 Task: Open Card Home Security Review in Board Customer Journey Mapping to Workspace Leadership Coaching and add a team member Softage.4@softage.net, a label Green, a checklist Distilling, an attachment from Trello, a color Green and finally, add a card description 'Plan and execute company team-building retreat' and a comment 'Let us approach this task with a sense of ownership and responsibility, recognizing that its success is our responsibility.'. Add a start date 'Jan 08, 1900' with a due date 'Jan 15, 1900'
Action: Mouse moved to (429, 196)
Screenshot: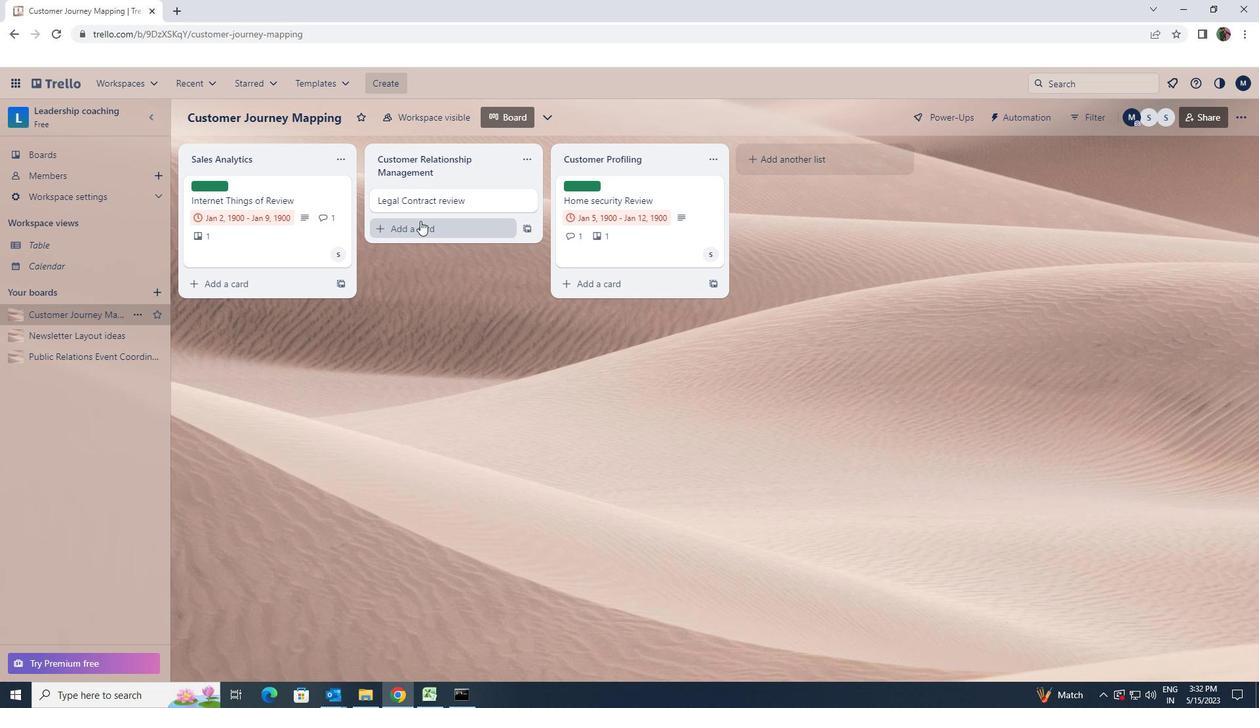 
Action: Mouse pressed left at (429, 196)
Screenshot: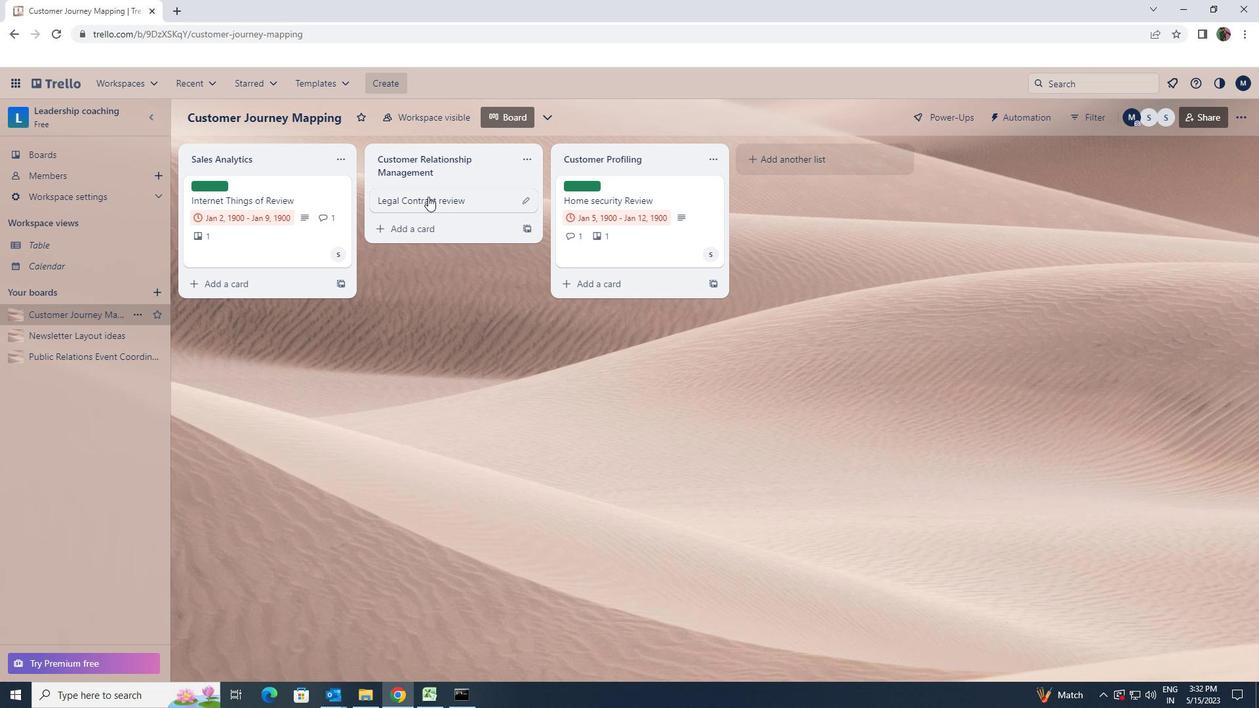 
Action: Mouse moved to (774, 229)
Screenshot: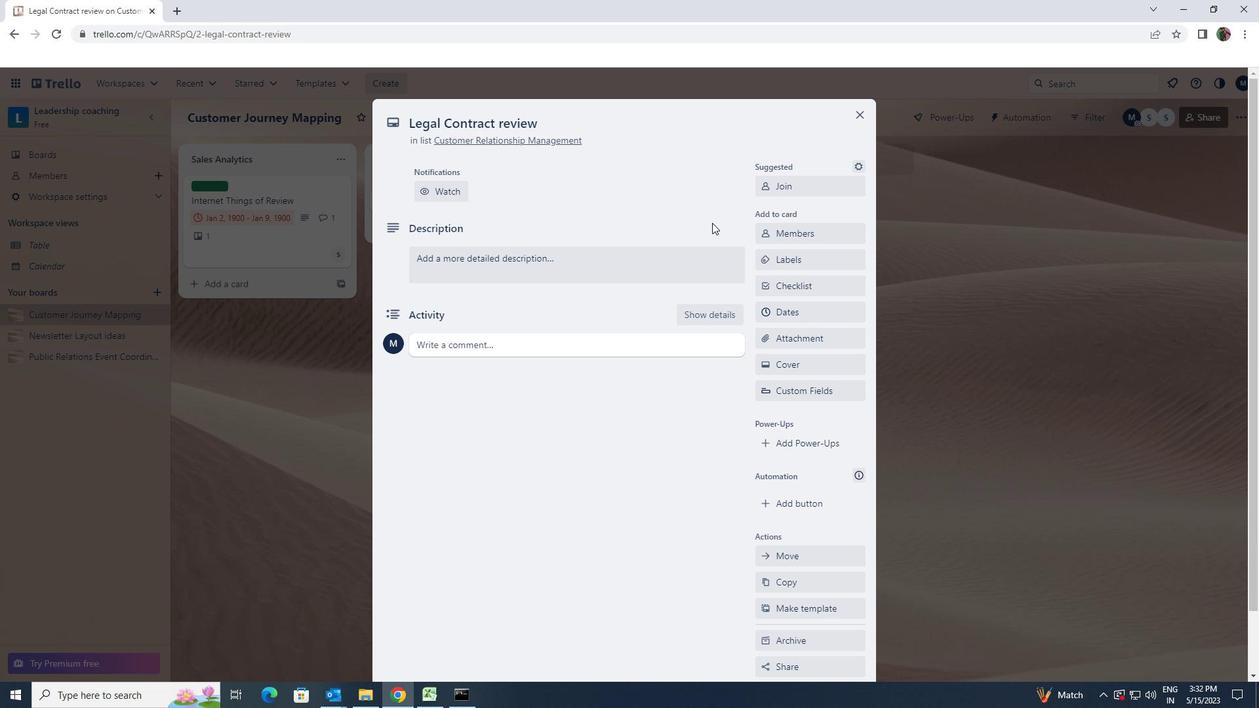 
Action: Mouse pressed left at (774, 229)
Screenshot: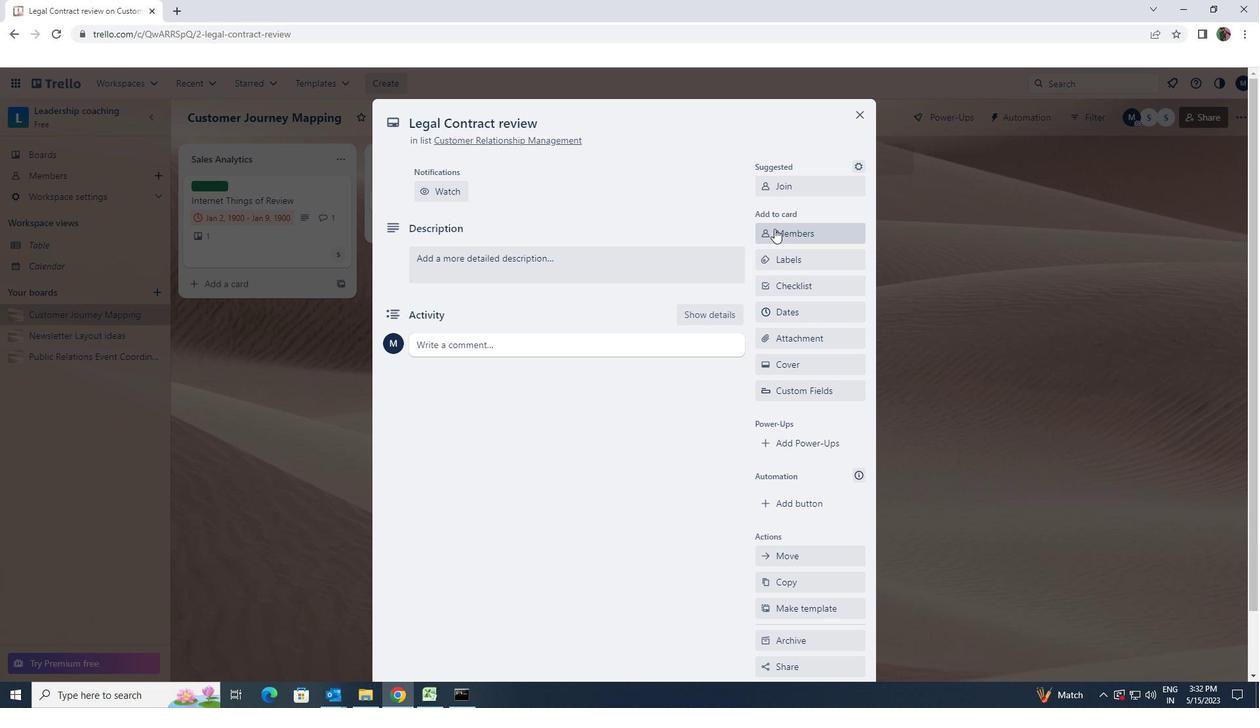 
Action: Key pressed softage.4<Key.shift>@SOFTAGE.NET
Screenshot: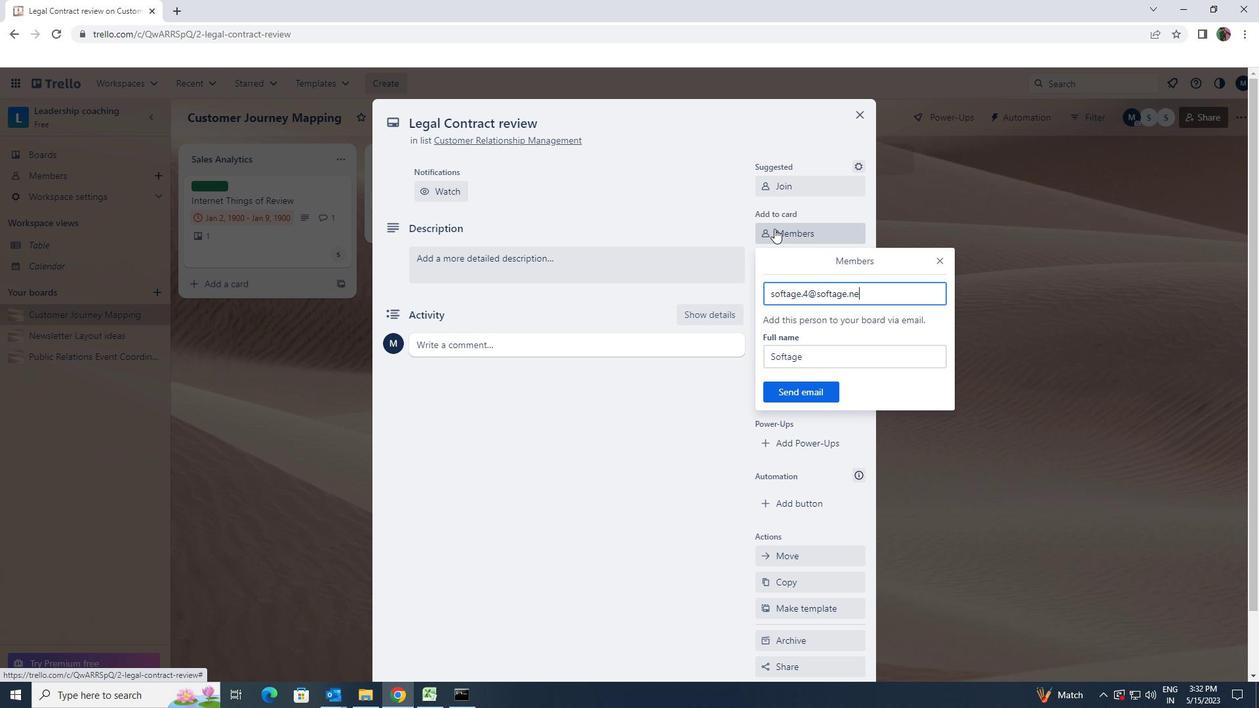 
Action: Mouse moved to (794, 391)
Screenshot: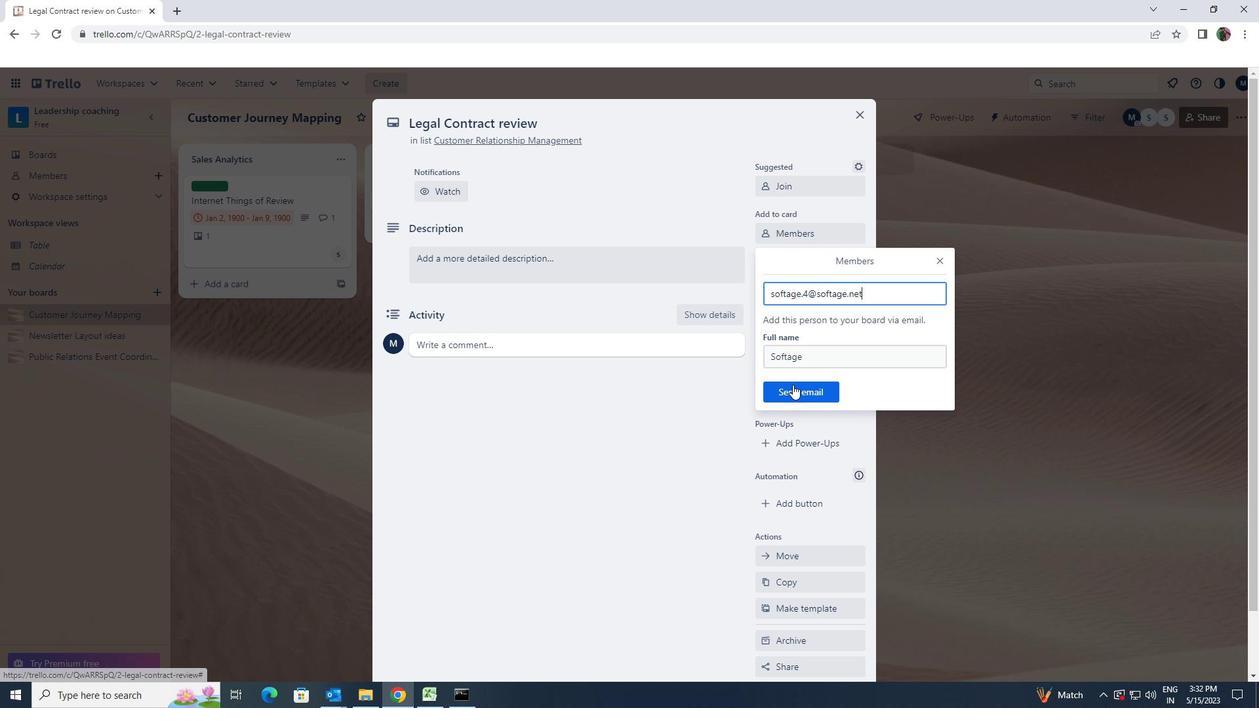
Action: Mouse pressed left at (794, 391)
Screenshot: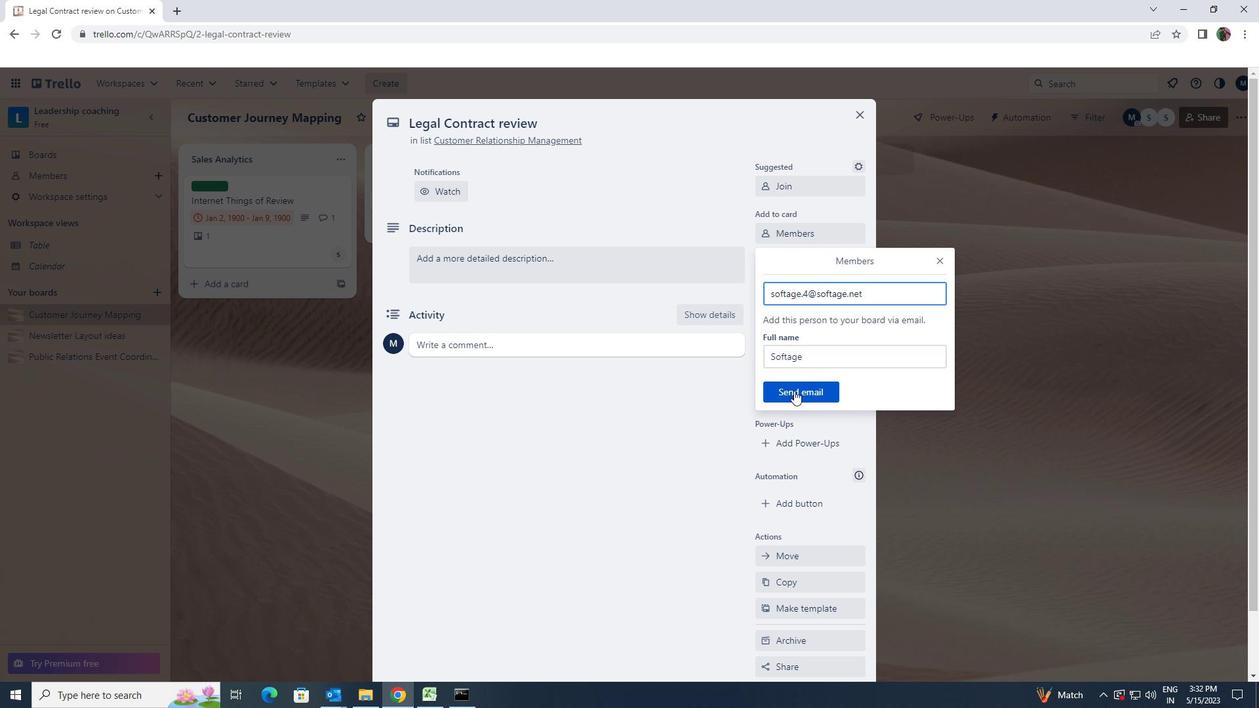 
Action: Mouse moved to (784, 262)
Screenshot: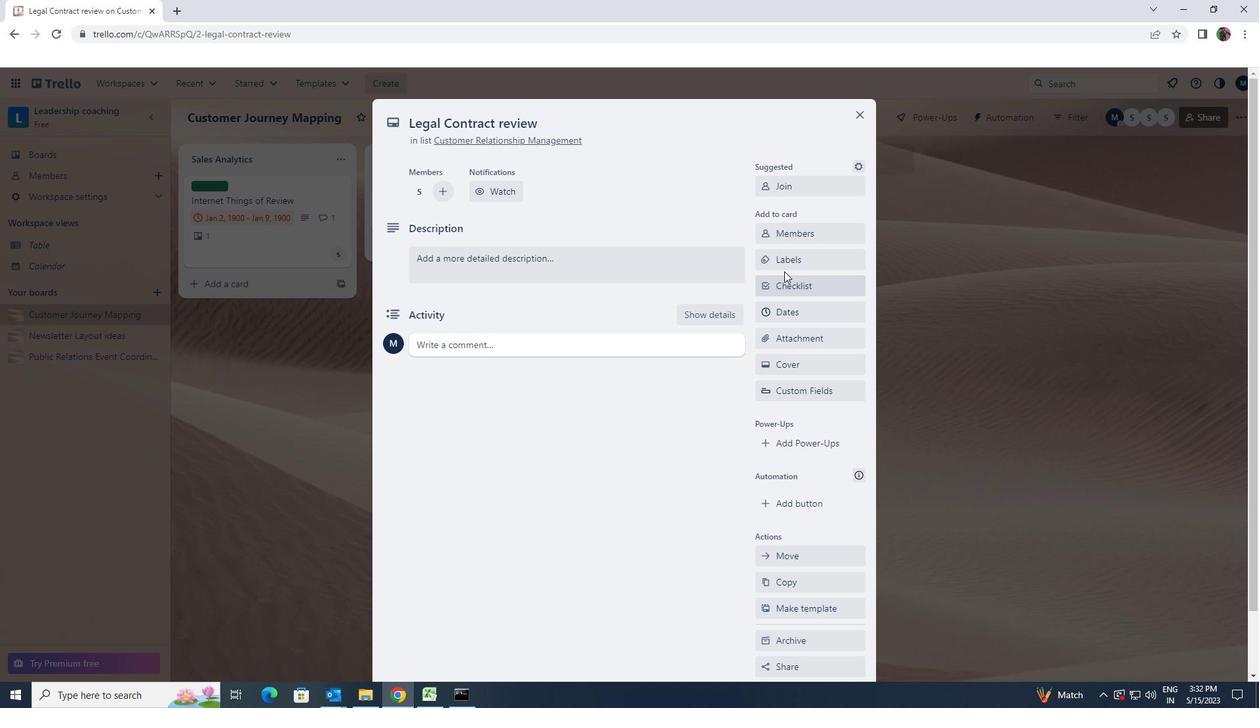 
Action: Mouse pressed left at (784, 262)
Screenshot: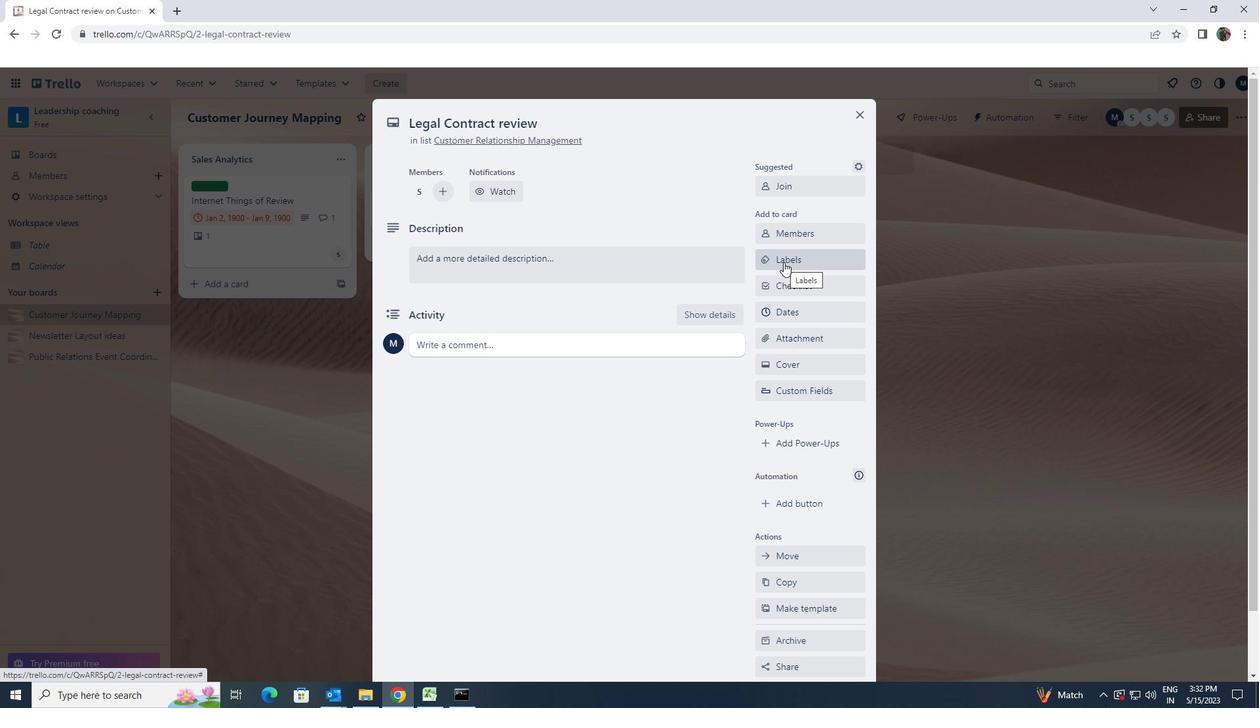 
Action: Mouse moved to (802, 538)
Screenshot: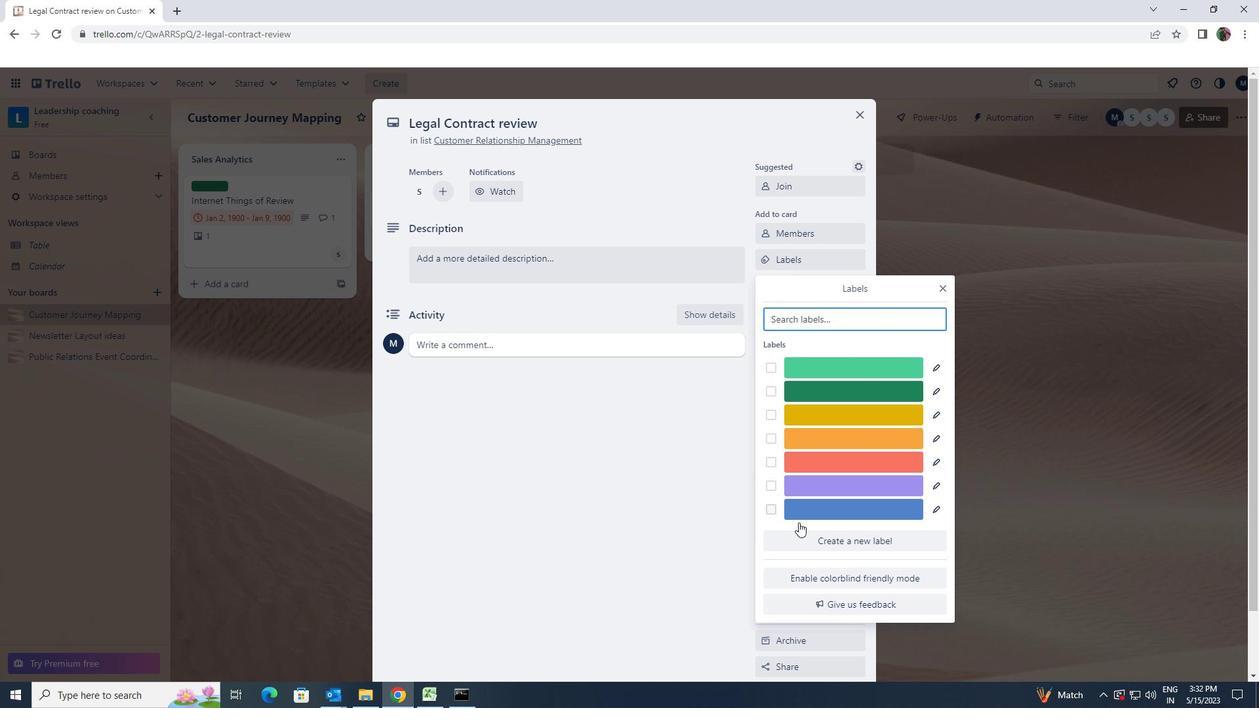 
Action: Mouse pressed left at (802, 538)
Screenshot: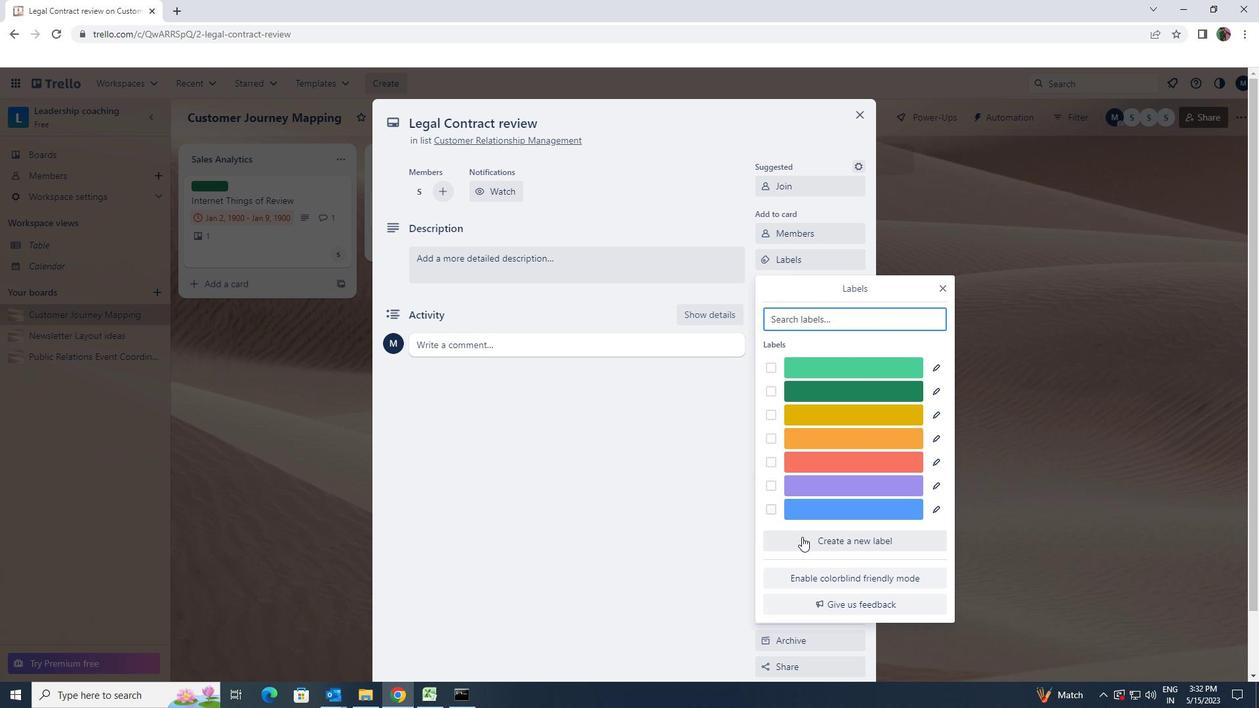 
Action: Mouse moved to (789, 501)
Screenshot: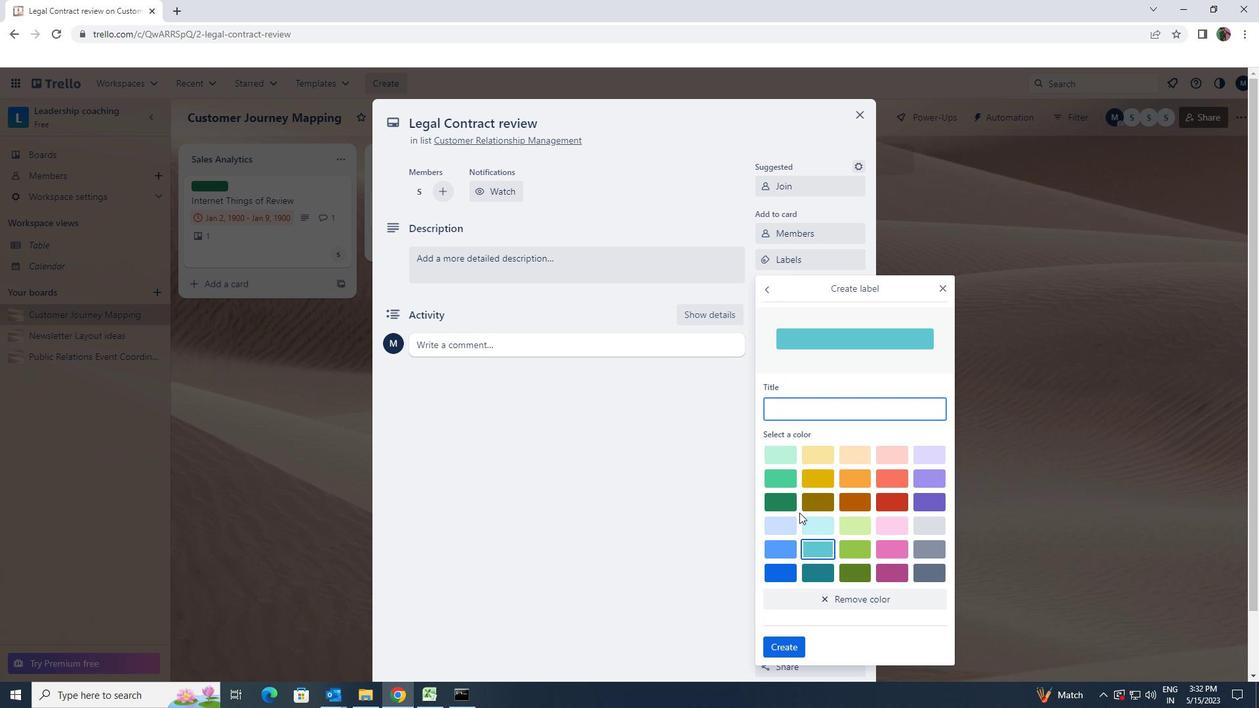 
Action: Mouse pressed left at (789, 501)
Screenshot: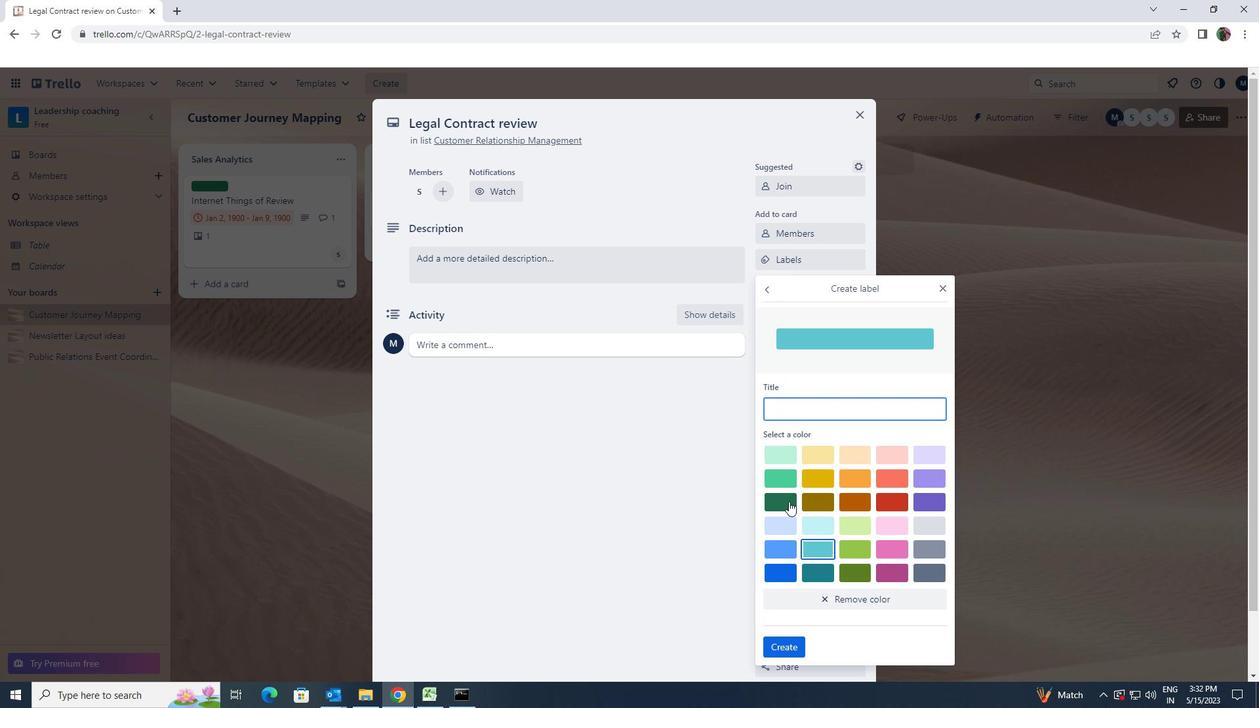 
Action: Mouse moved to (795, 644)
Screenshot: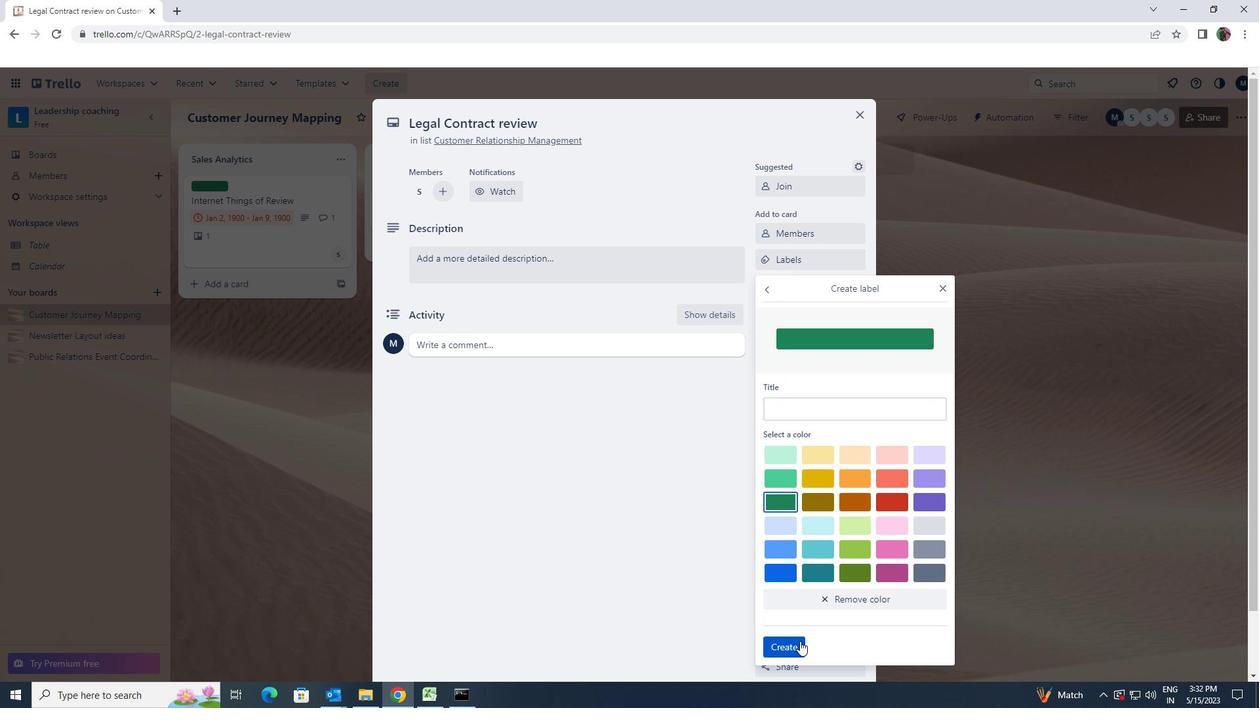 
Action: Mouse pressed left at (795, 644)
Screenshot: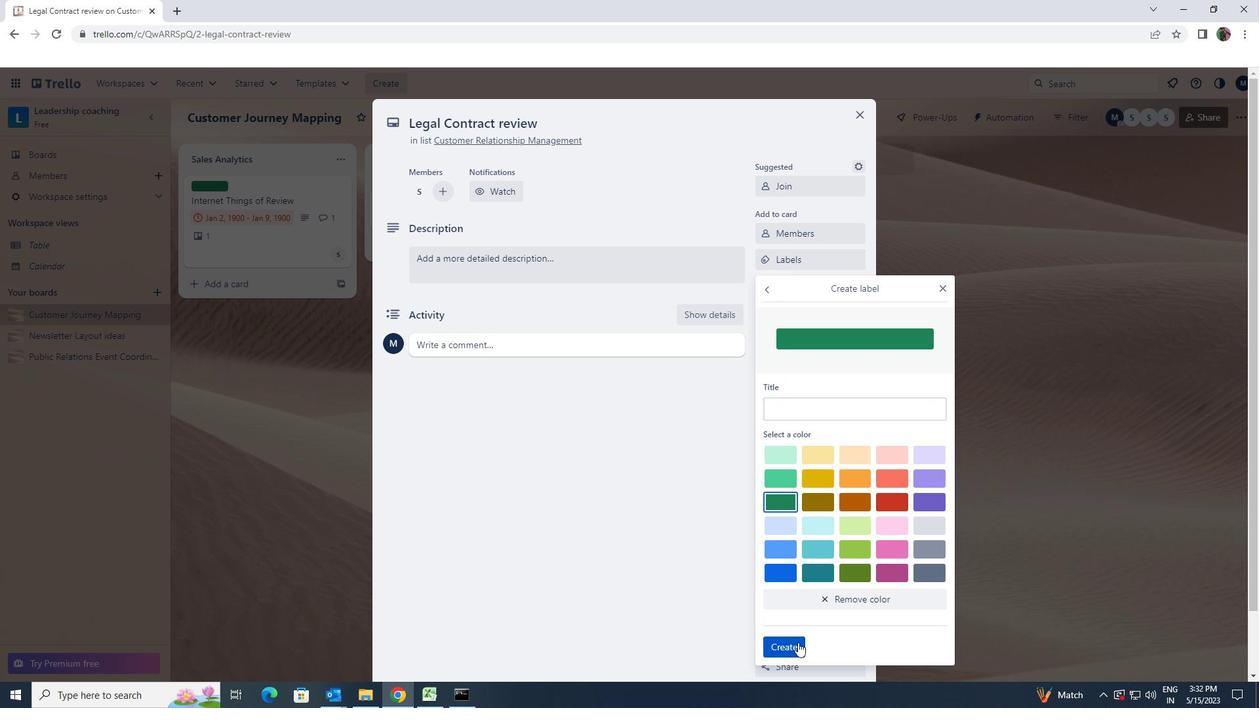 
Action: Mouse moved to (940, 286)
Screenshot: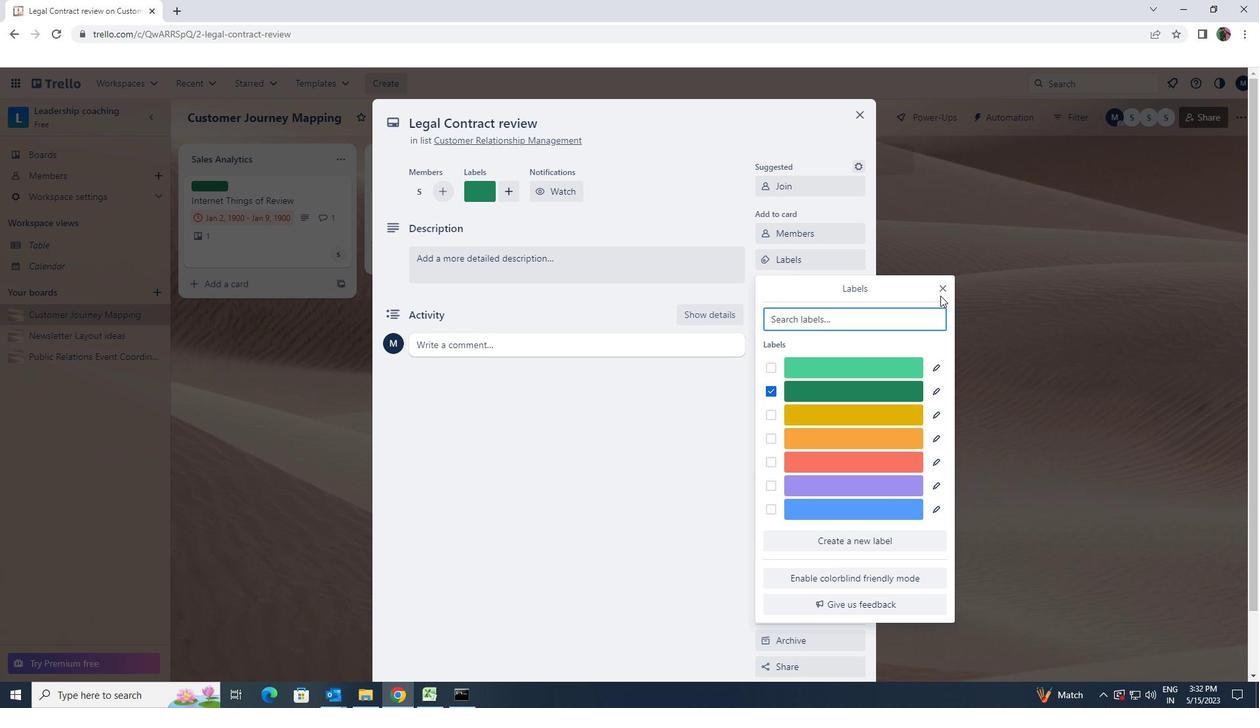 
Action: Mouse pressed left at (940, 286)
Screenshot: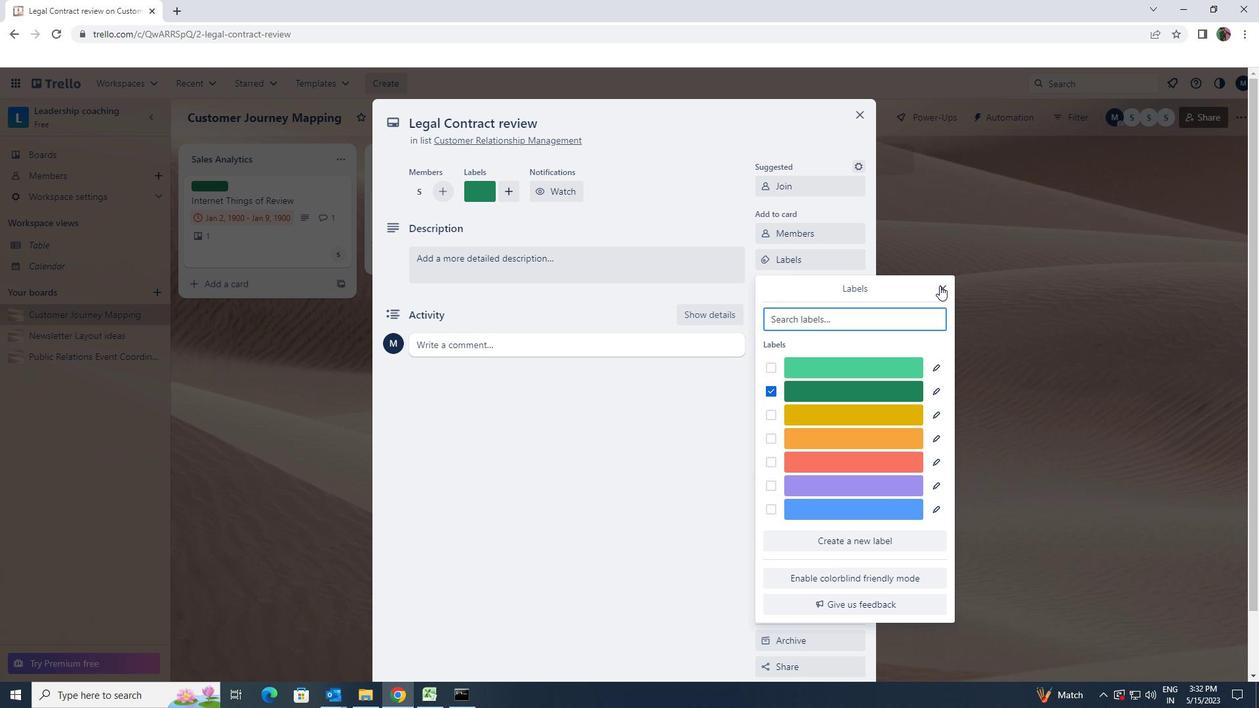 
Action: Mouse moved to (837, 291)
Screenshot: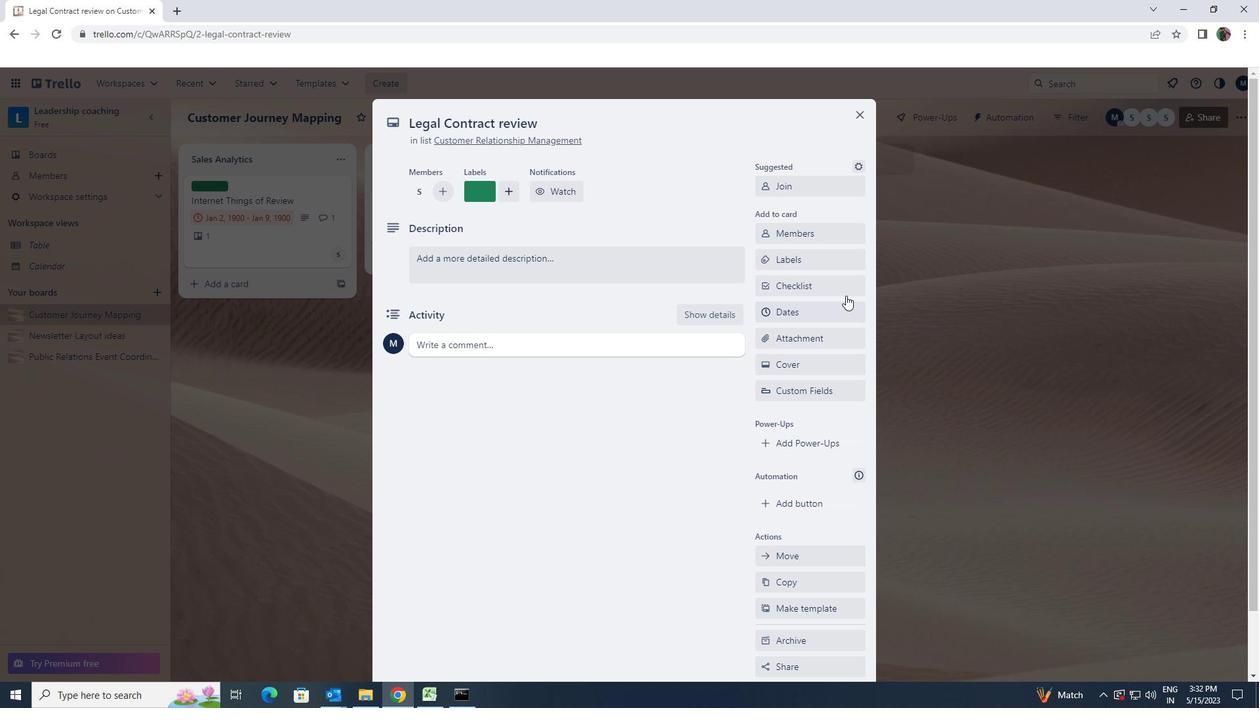 
Action: Mouse pressed left at (837, 291)
Screenshot: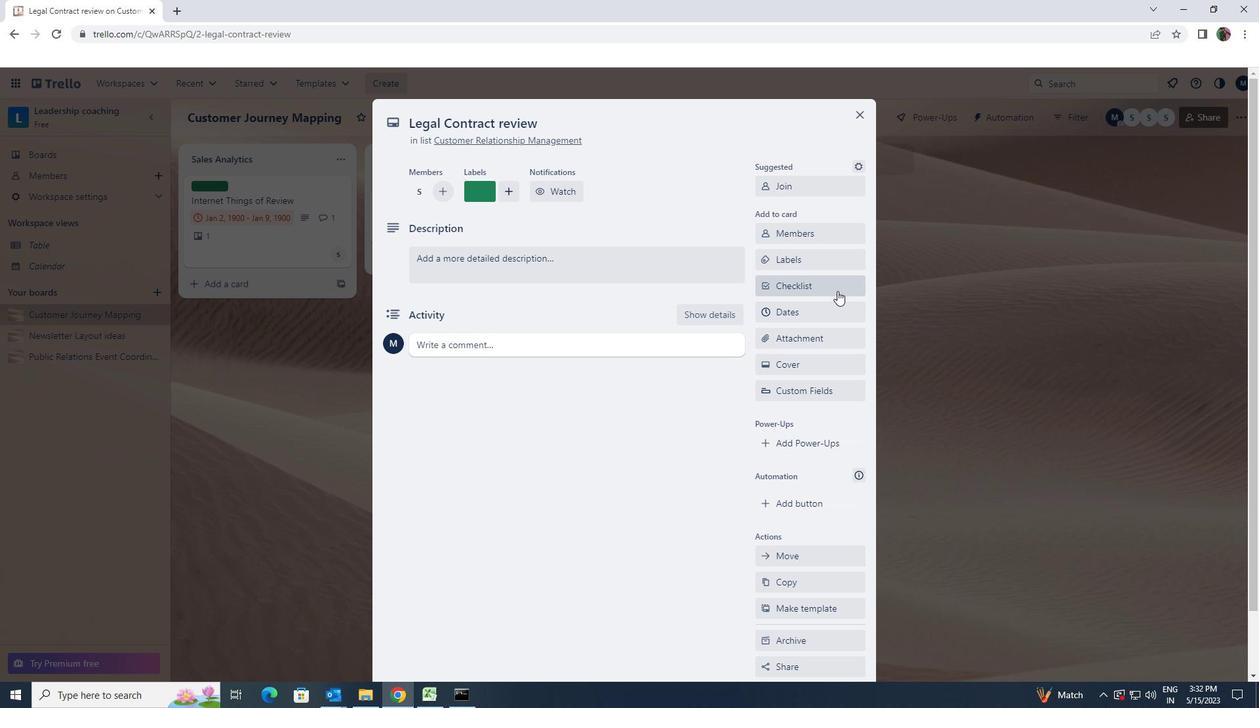 
Action: Key pressed <Key.shift><Key.shift><Key.shift><Key.shift>DISTILLING
Screenshot: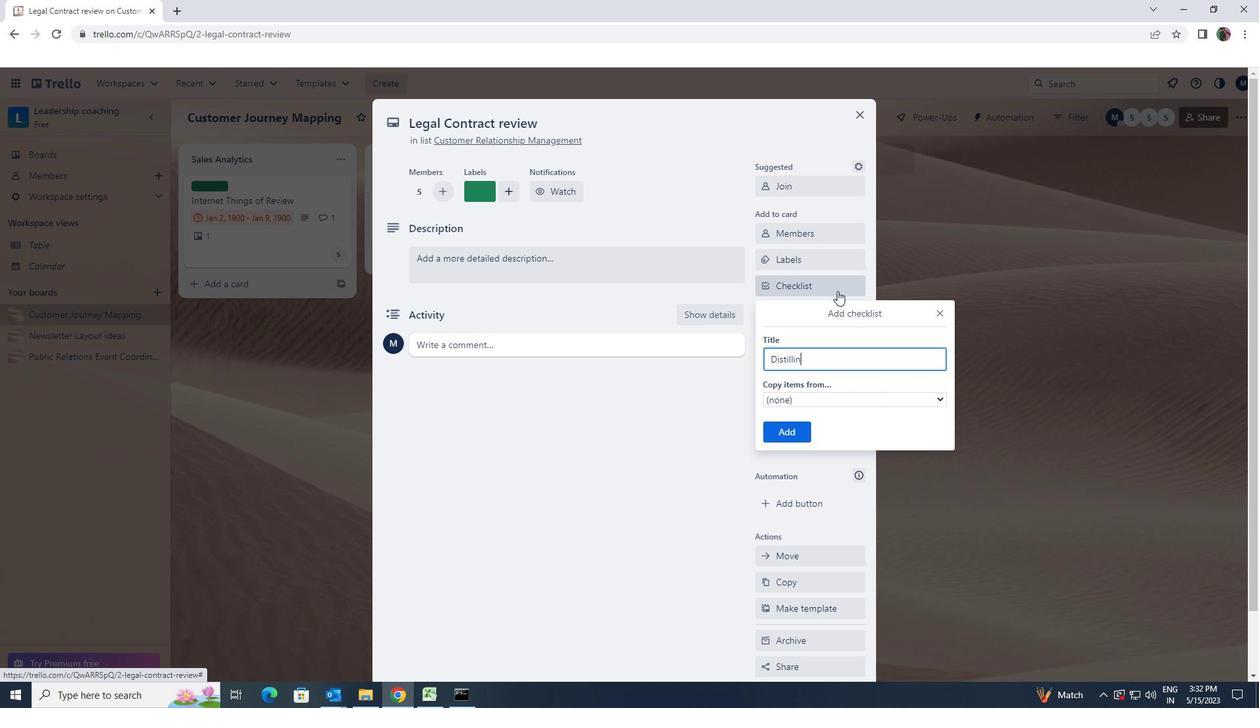 
Action: Mouse moved to (803, 429)
Screenshot: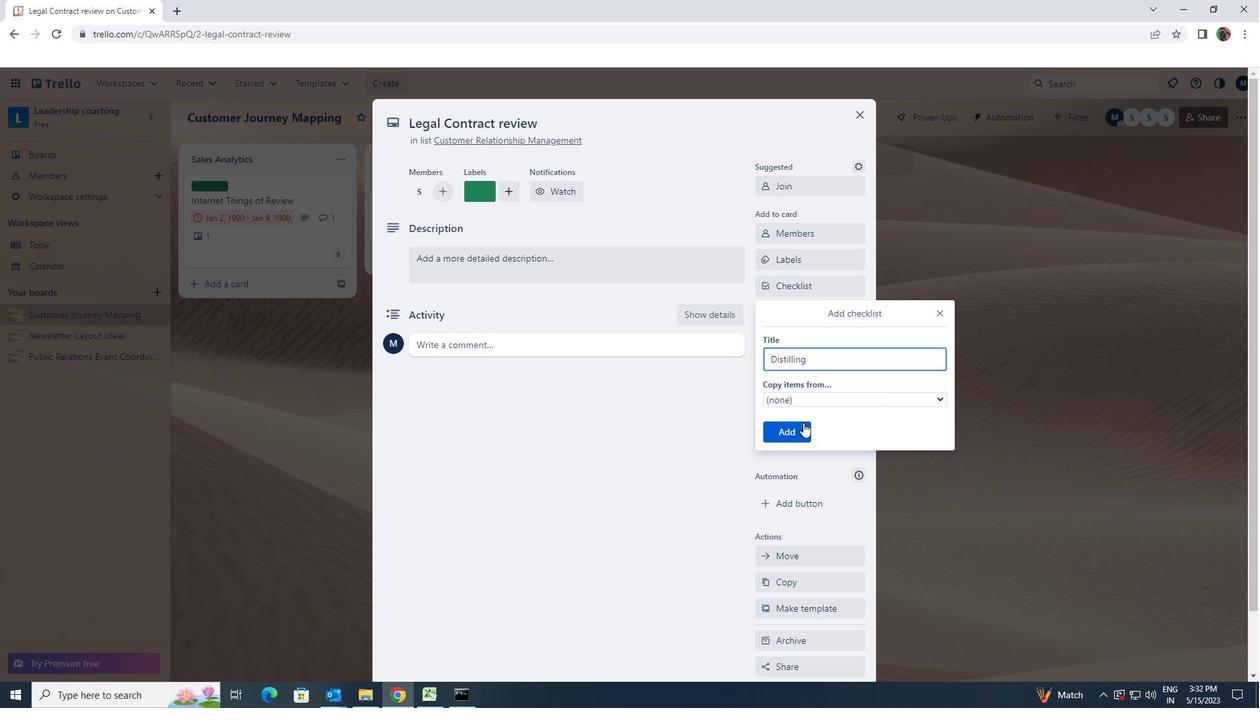
Action: Mouse pressed left at (803, 429)
Screenshot: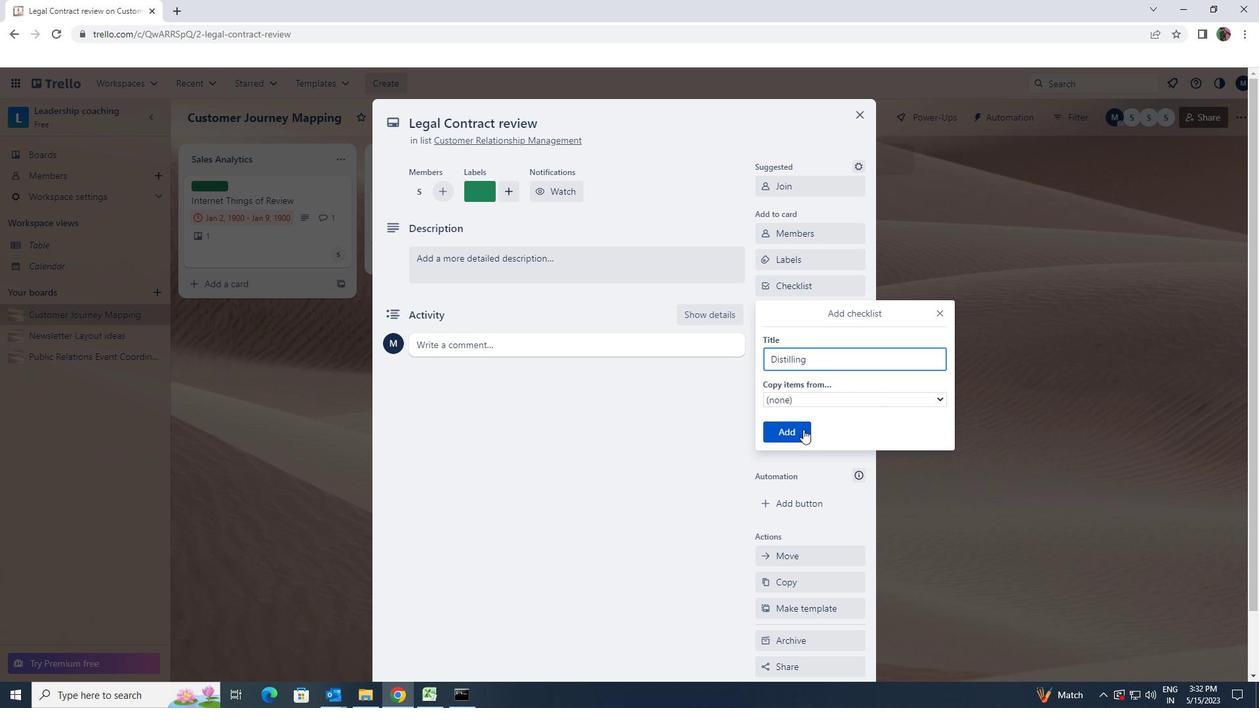 
Action: Mouse moved to (821, 343)
Screenshot: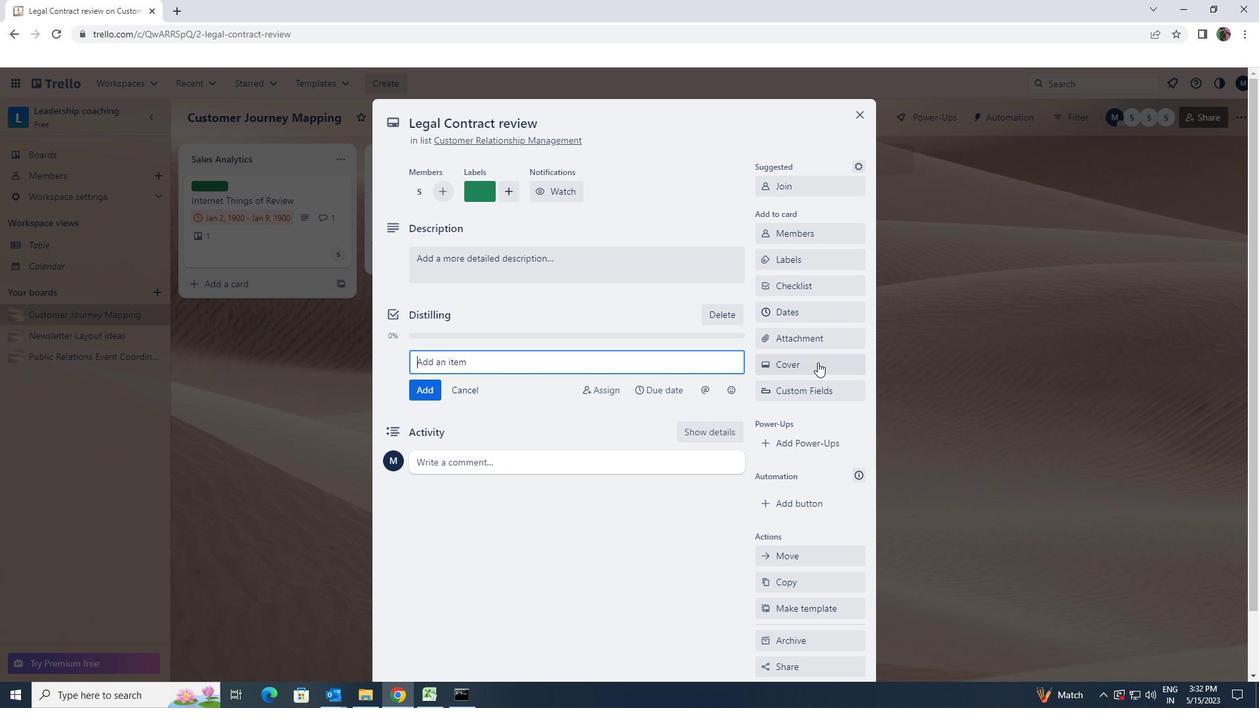 
Action: Mouse pressed left at (821, 343)
Screenshot: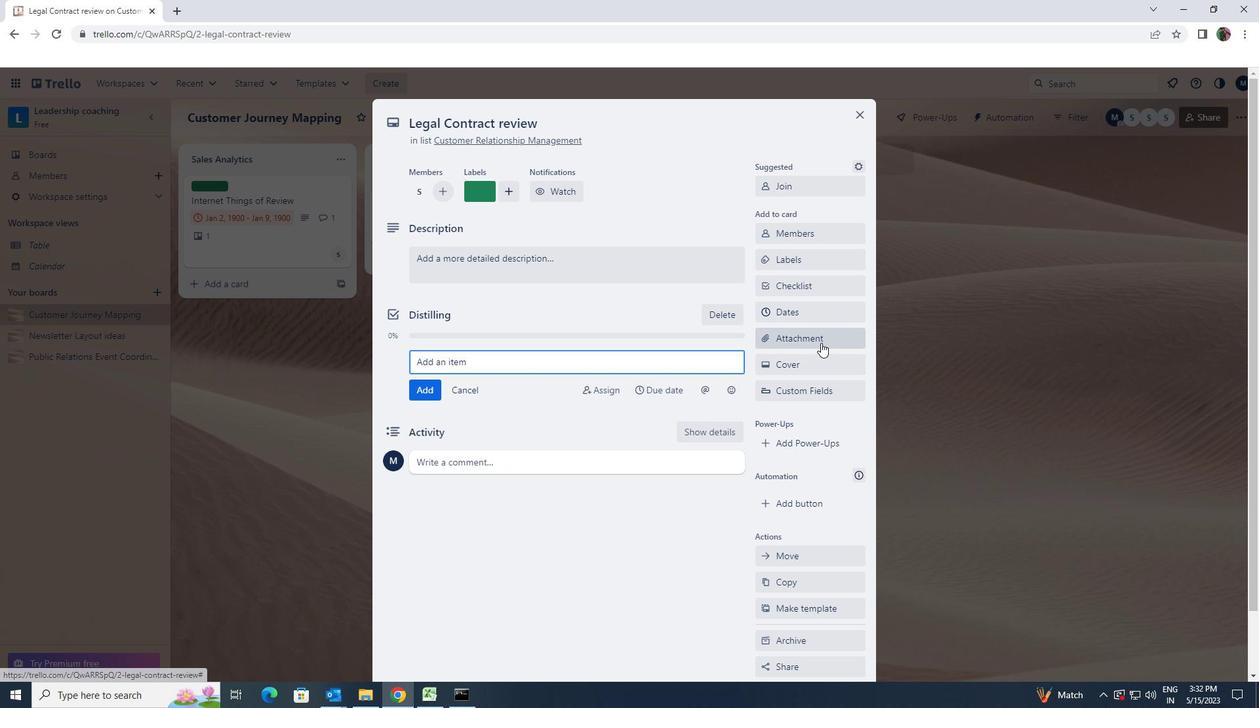 
Action: Mouse moved to (814, 423)
Screenshot: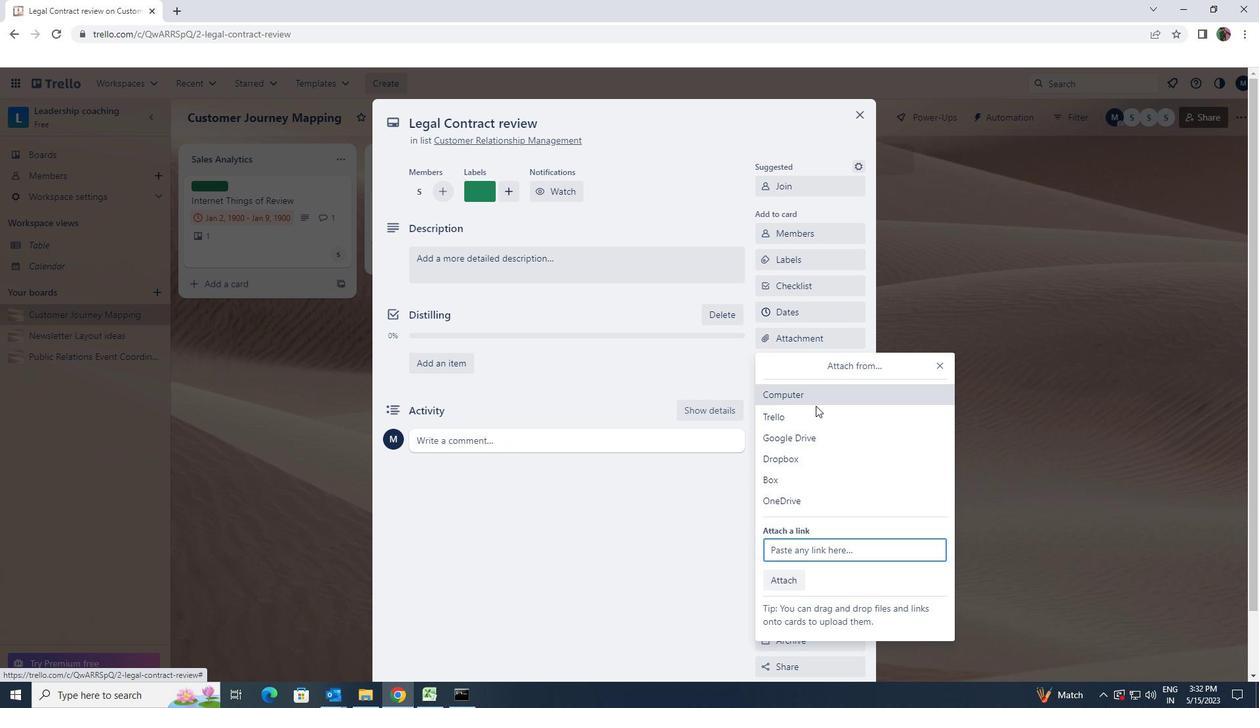 
Action: Mouse pressed left at (814, 423)
Screenshot: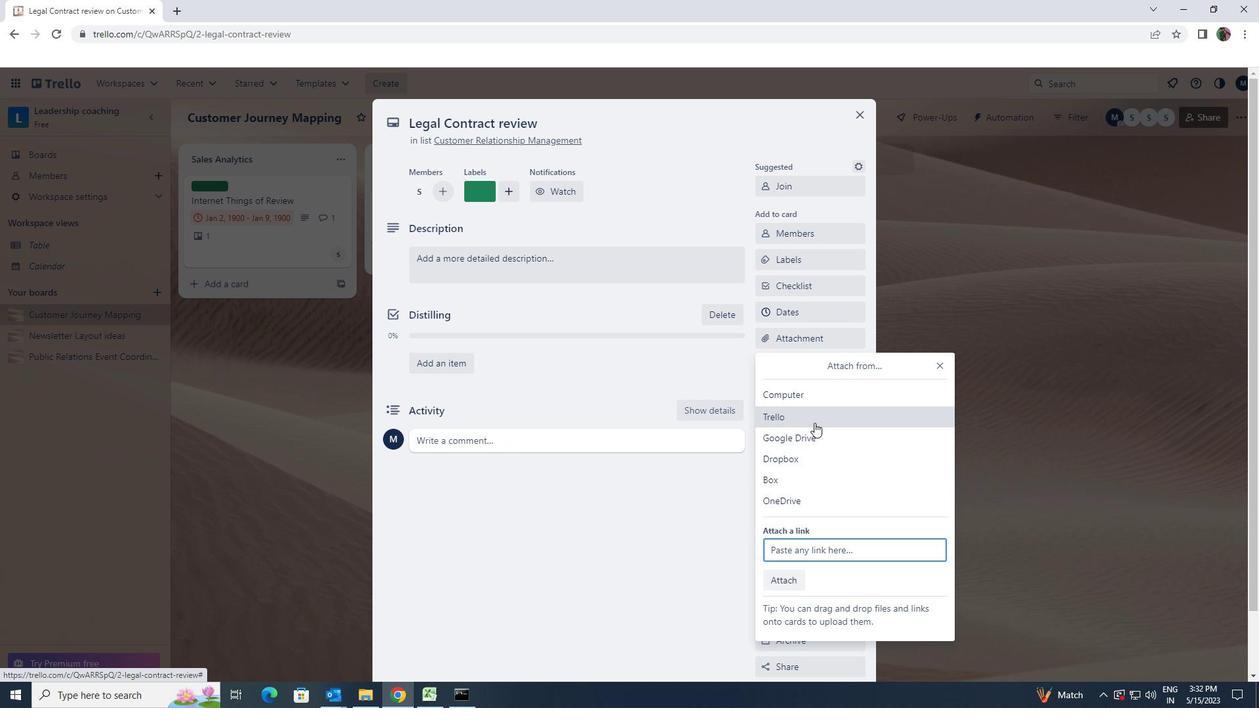 
Action: Mouse moved to (814, 564)
Screenshot: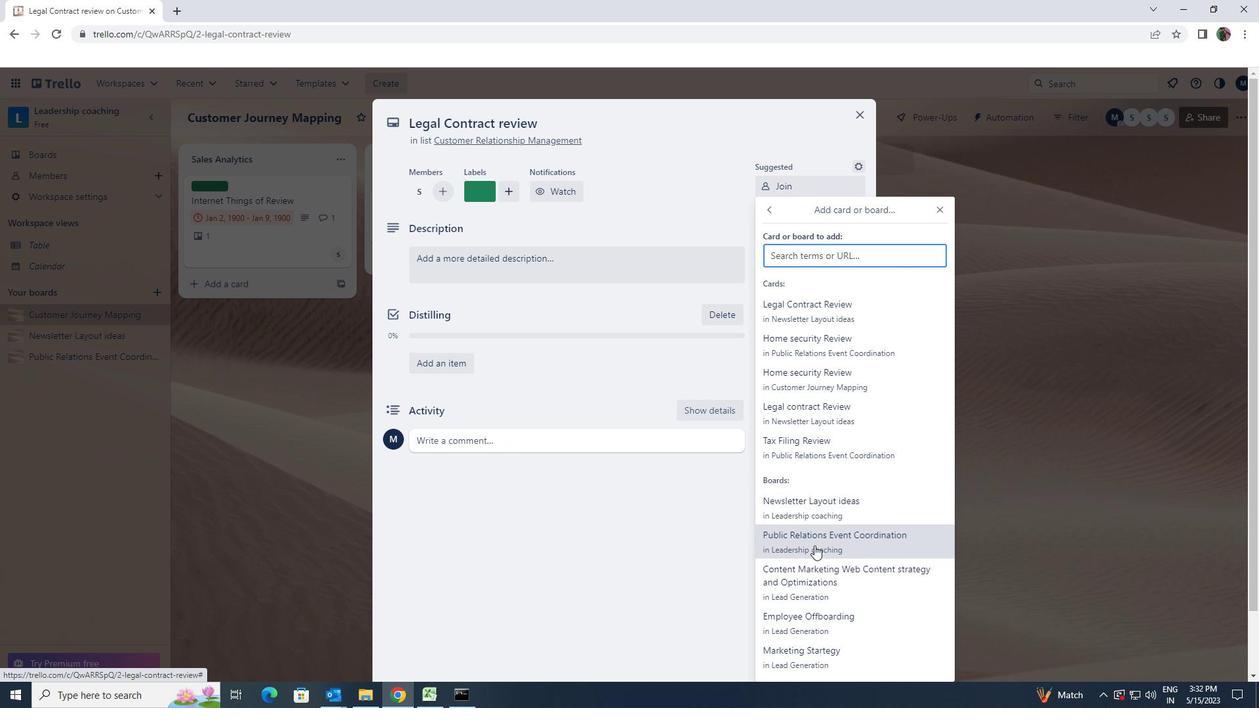 
Action: Mouse pressed left at (814, 564)
Screenshot: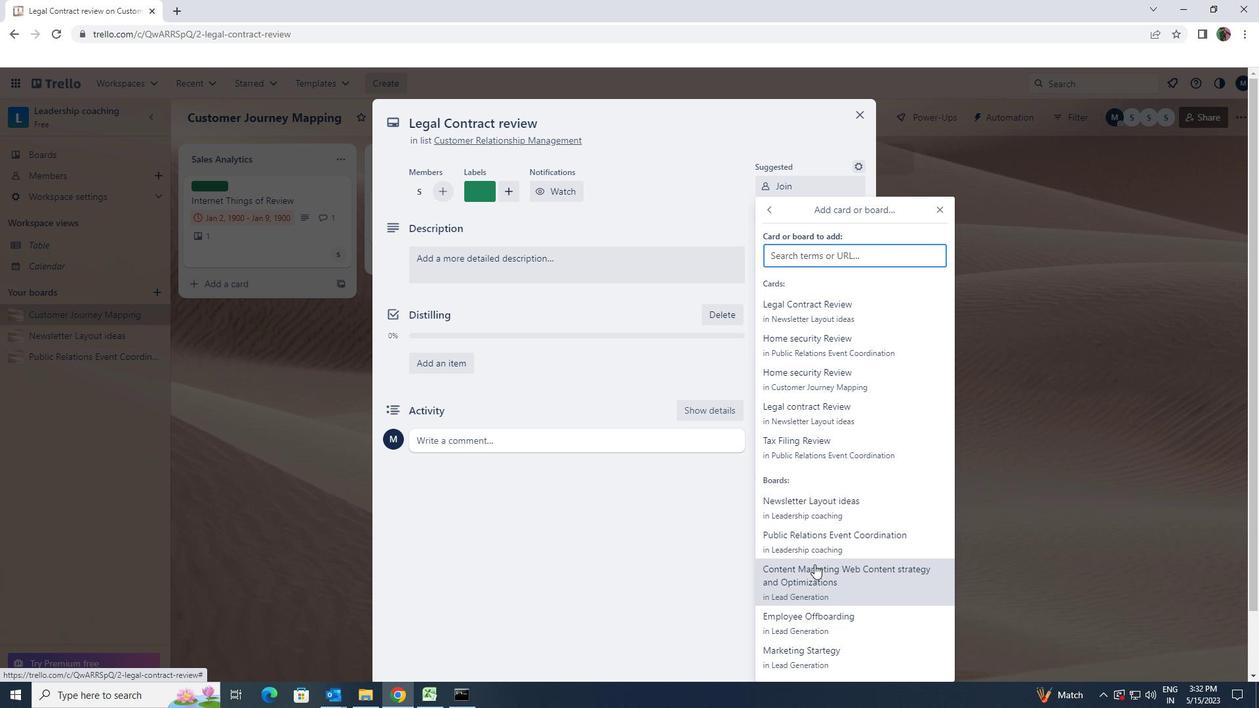 
Action: Mouse moved to (633, 273)
Screenshot: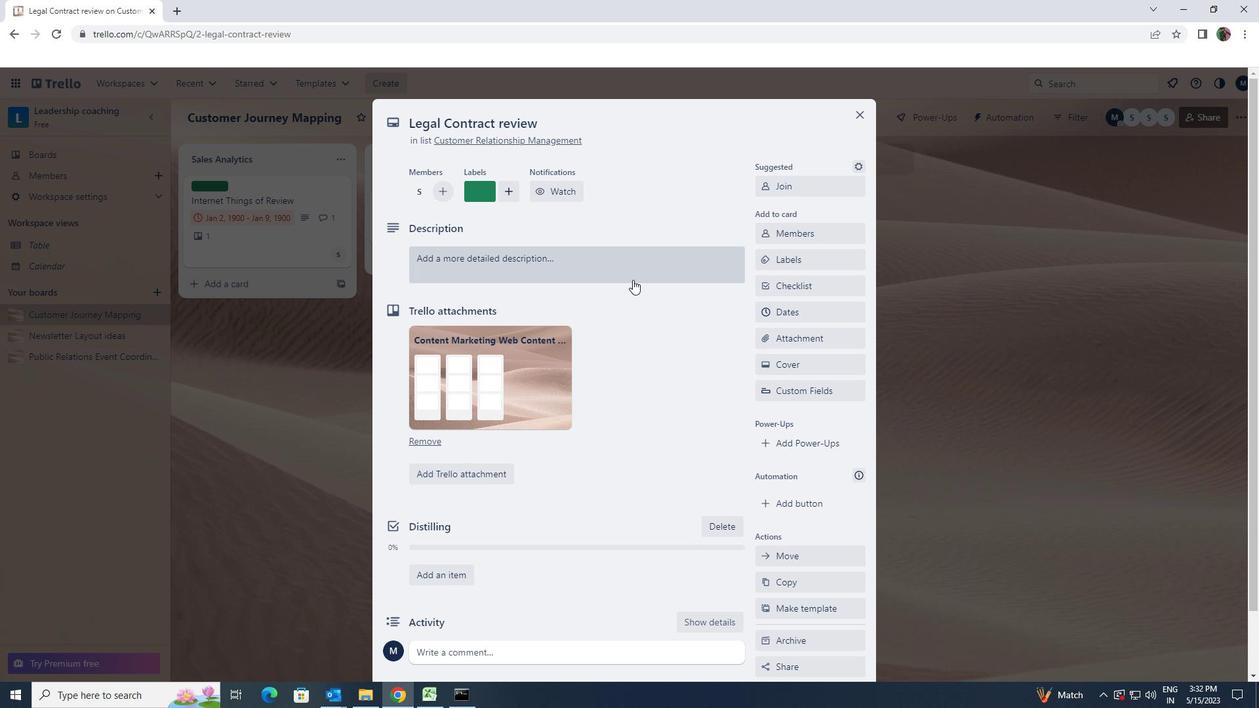 
Action: Mouse pressed left at (633, 273)
Screenshot: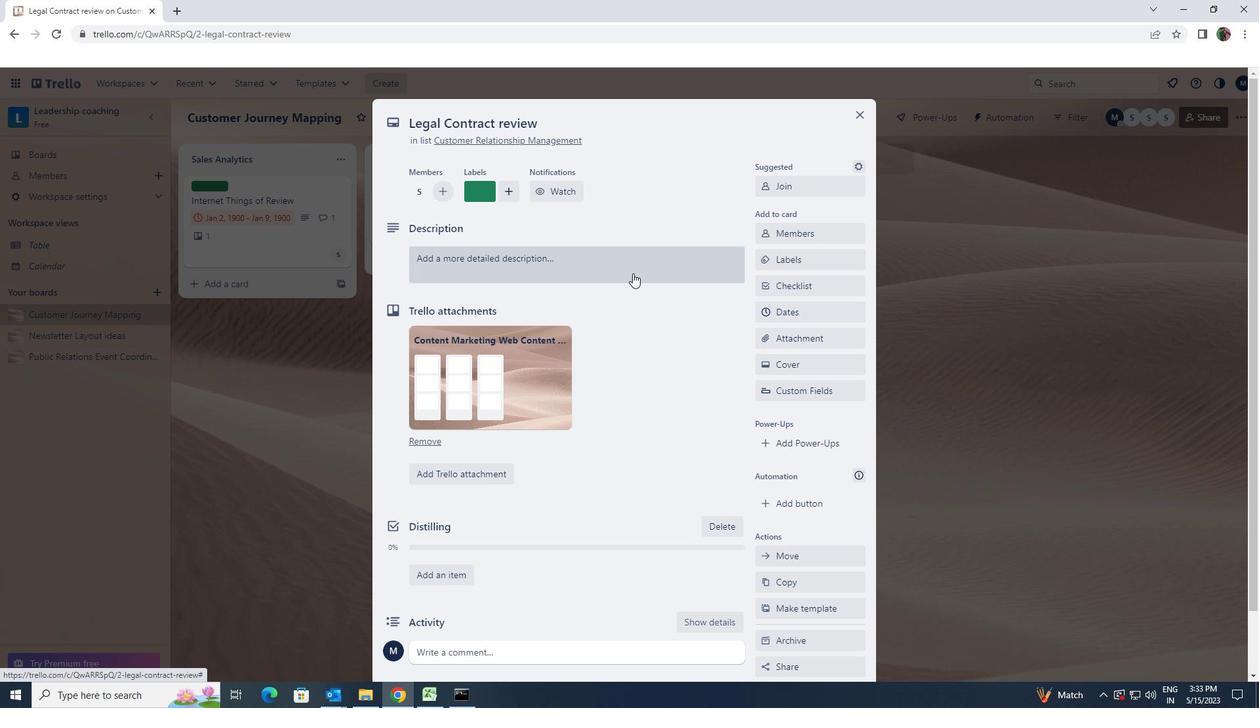 
Action: Key pressed <Key.shift>PLAN<Key.space>AND<Key.space>EXECUTE<Key.space>COMPANY<Key.space>TEAM<Key.space>BUILDING<Key.space>RETREAT.
Screenshot: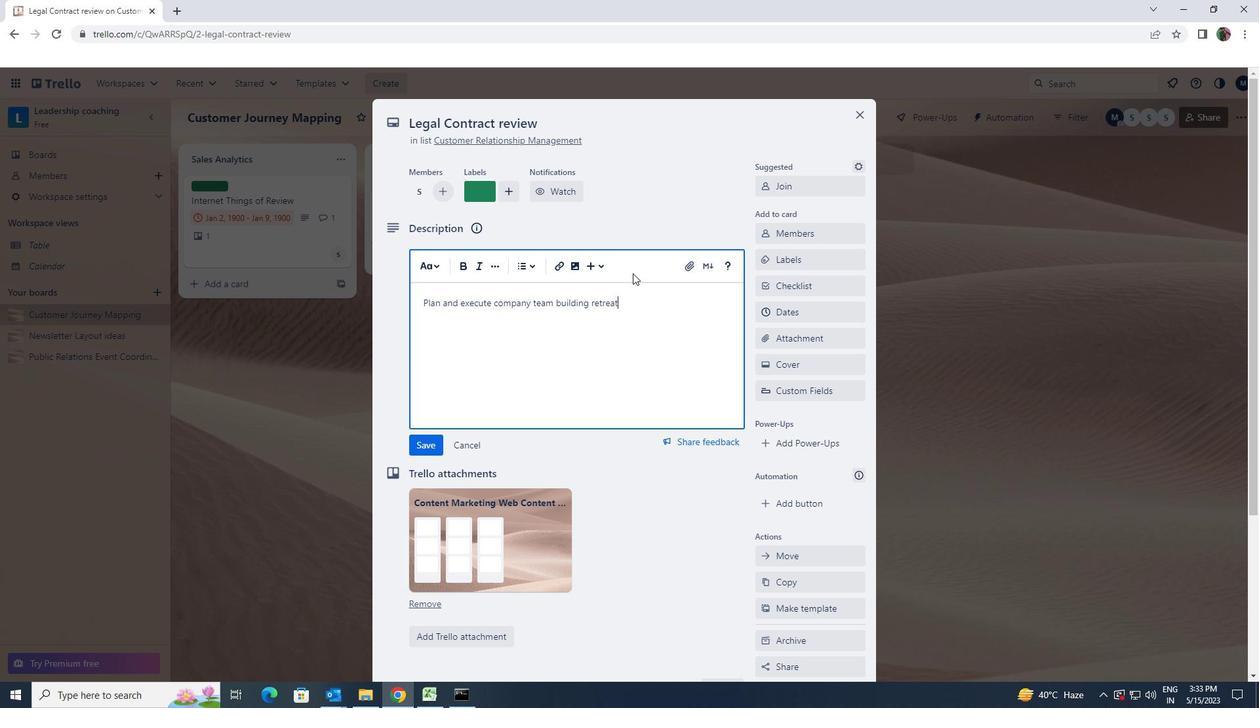 
Action: Mouse moved to (425, 439)
Screenshot: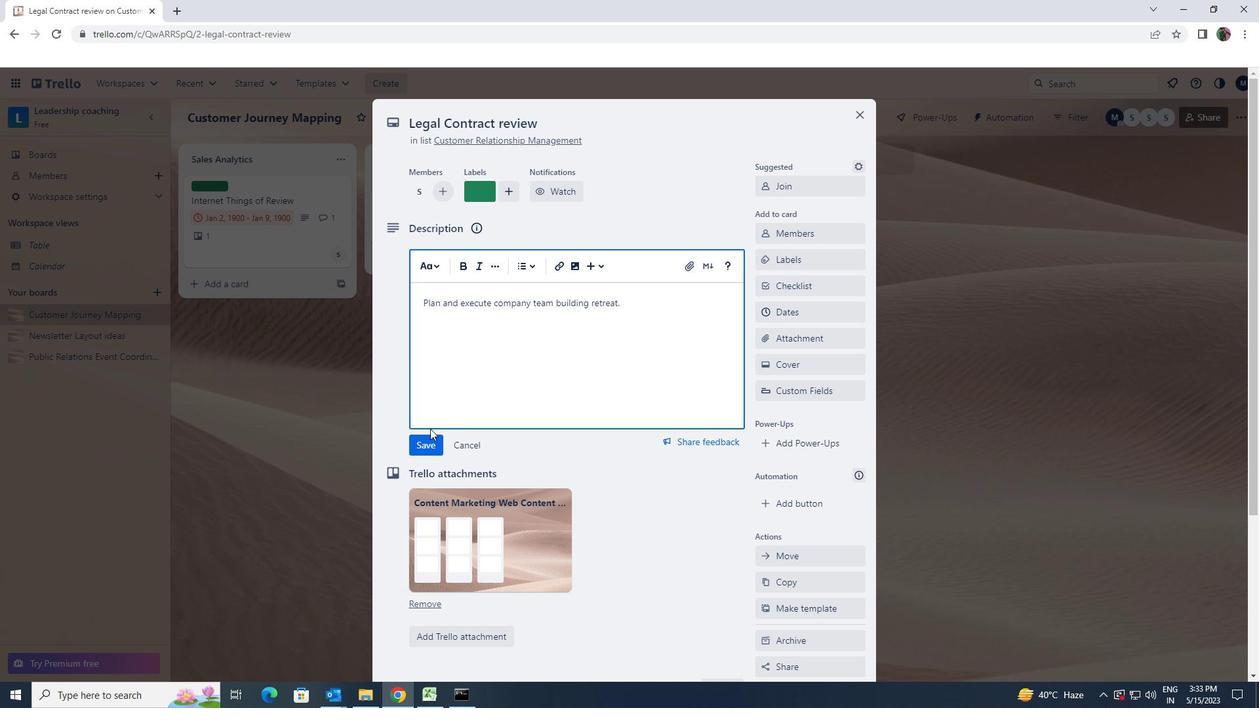 
Action: Mouse pressed left at (425, 439)
Screenshot: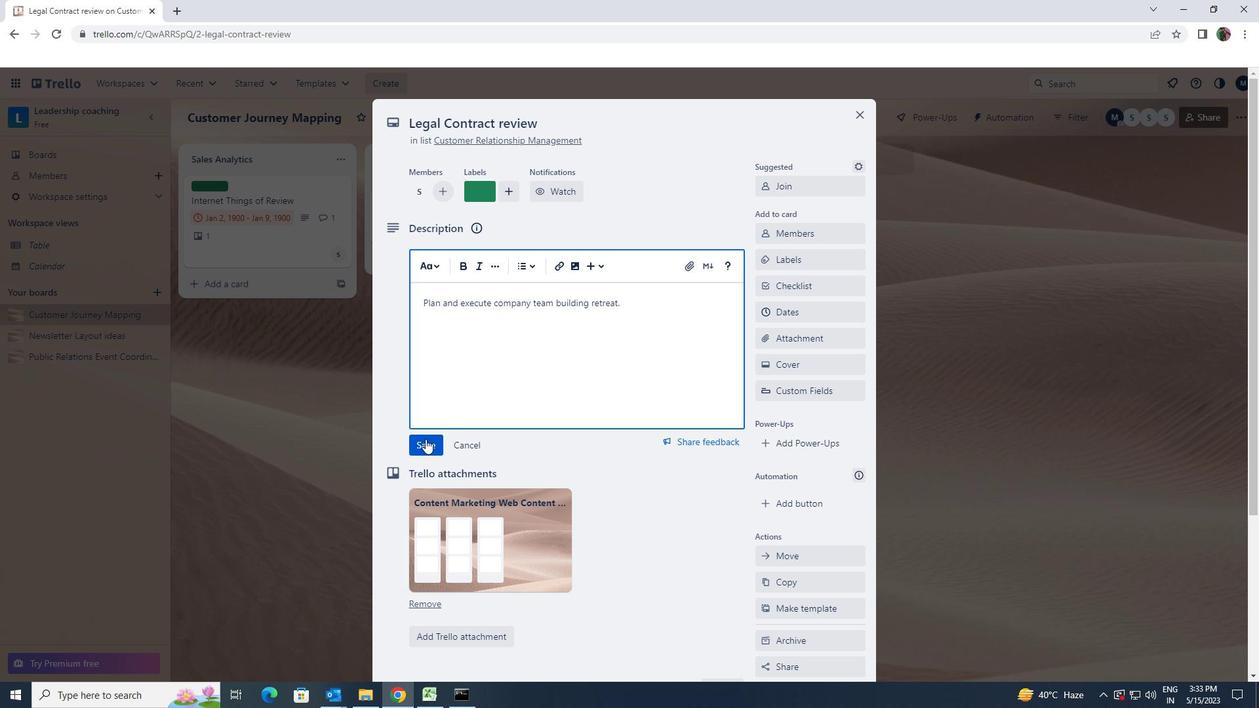 
Action: Mouse moved to (530, 431)
Screenshot: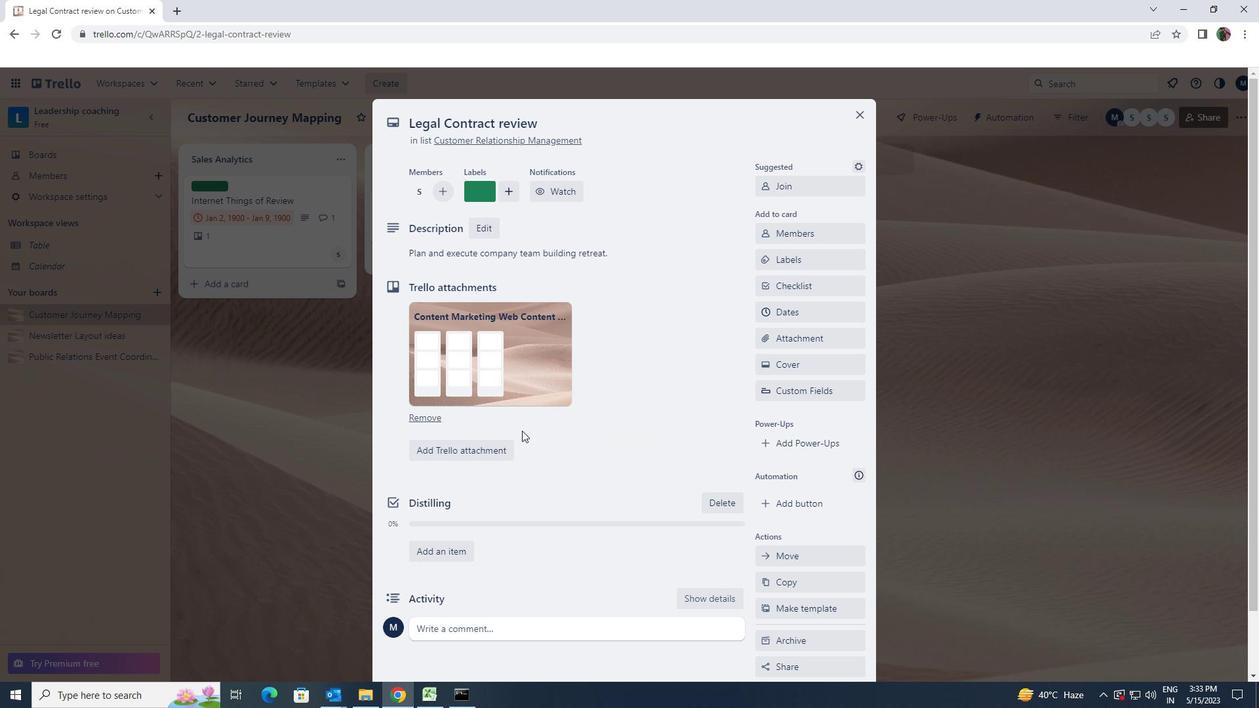 
Action: Mouse scrolled (530, 431) with delta (0, 0)
Screenshot: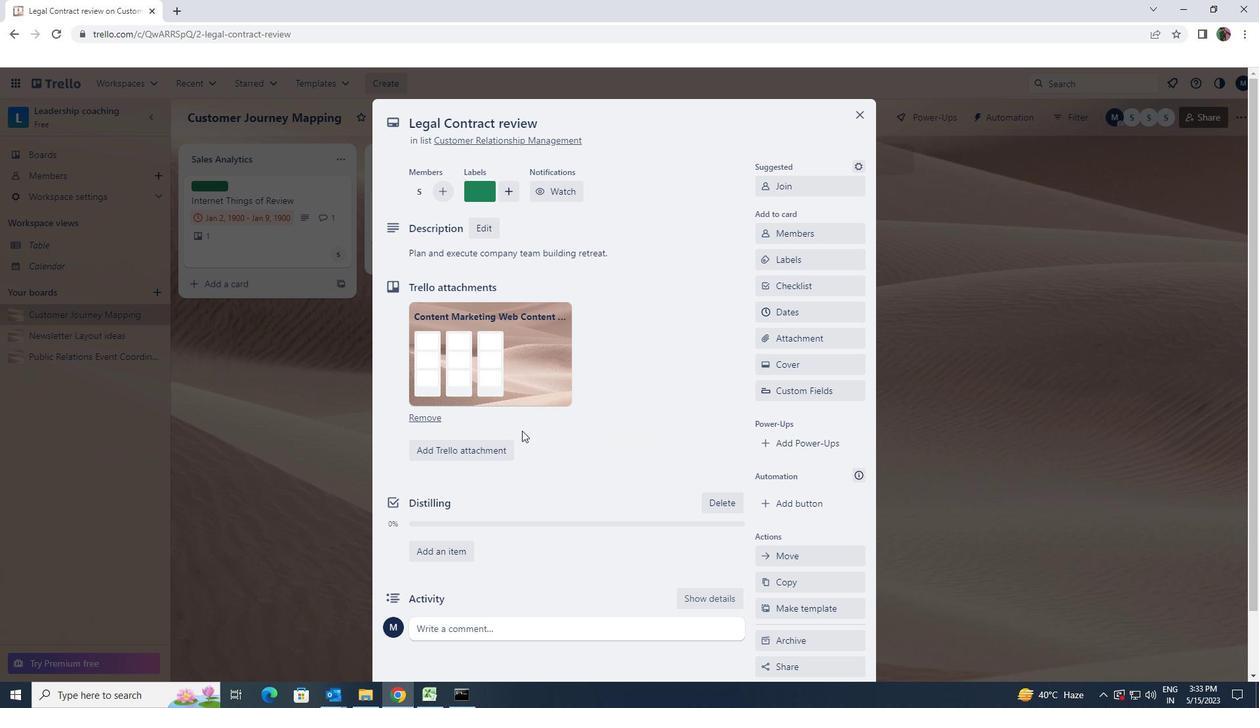 
Action: Mouse scrolled (530, 431) with delta (0, 0)
Screenshot: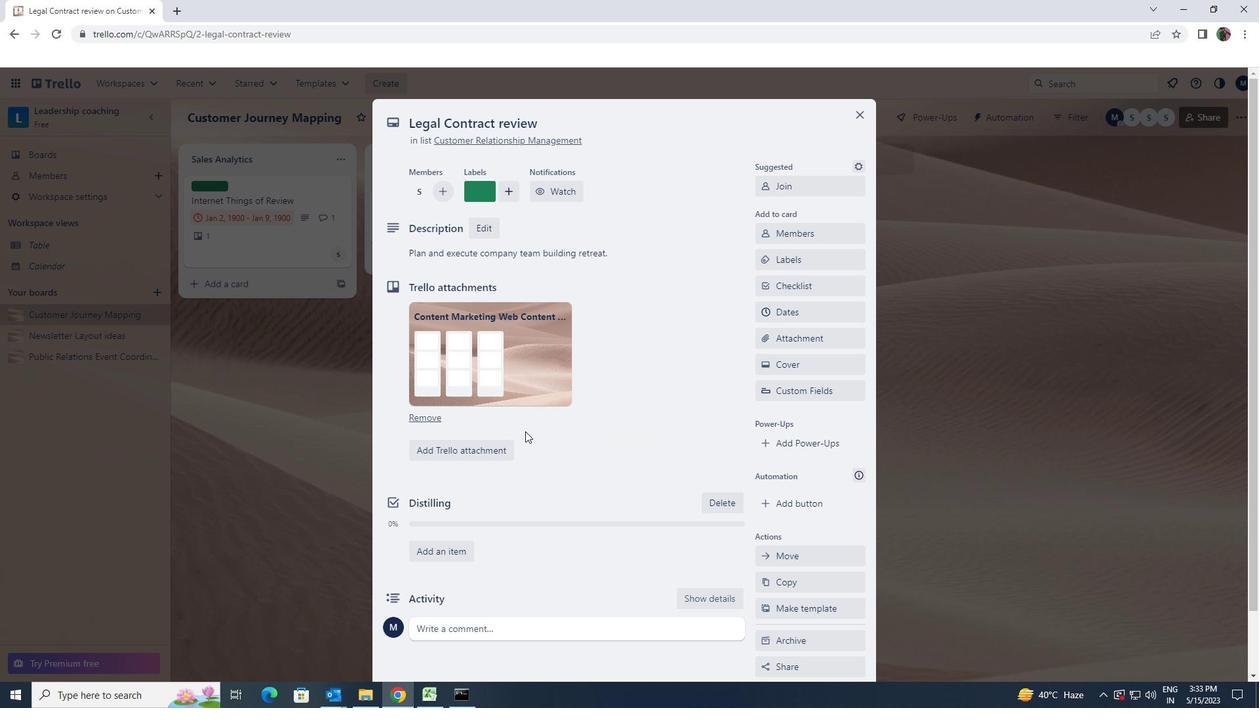 
Action: Mouse scrolled (530, 431) with delta (0, 0)
Screenshot: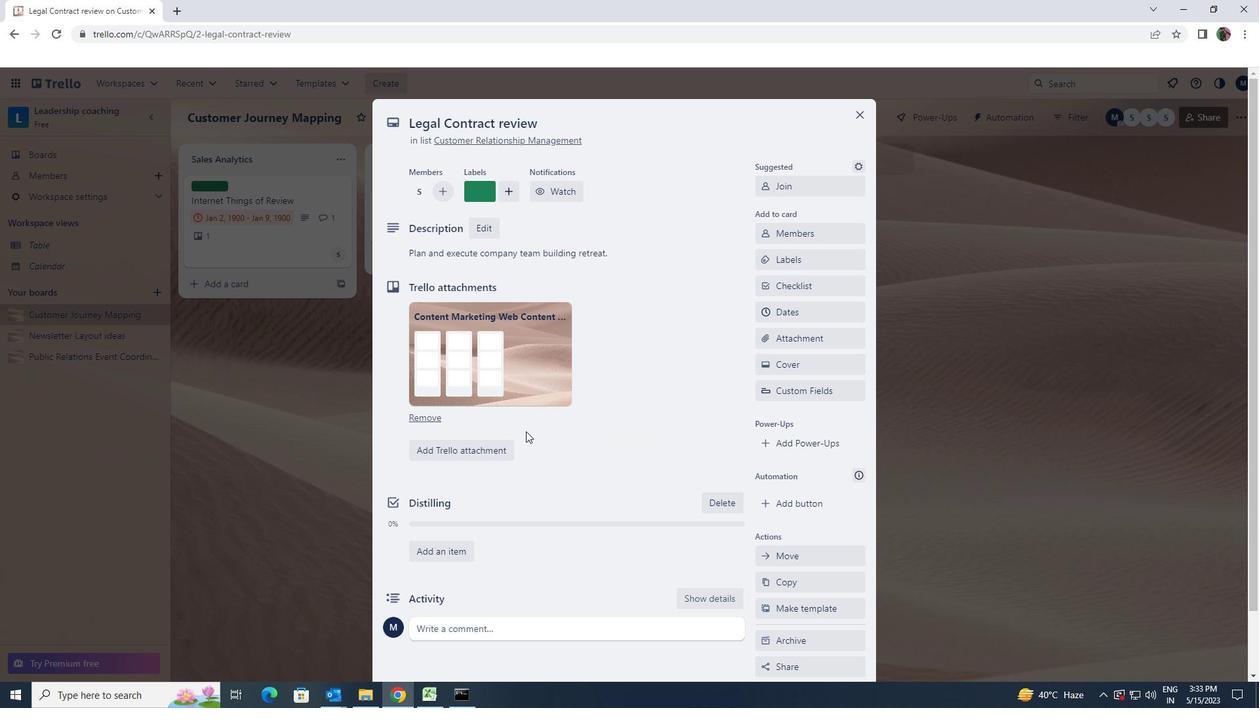 
Action: Mouse scrolled (530, 431) with delta (0, 0)
Screenshot: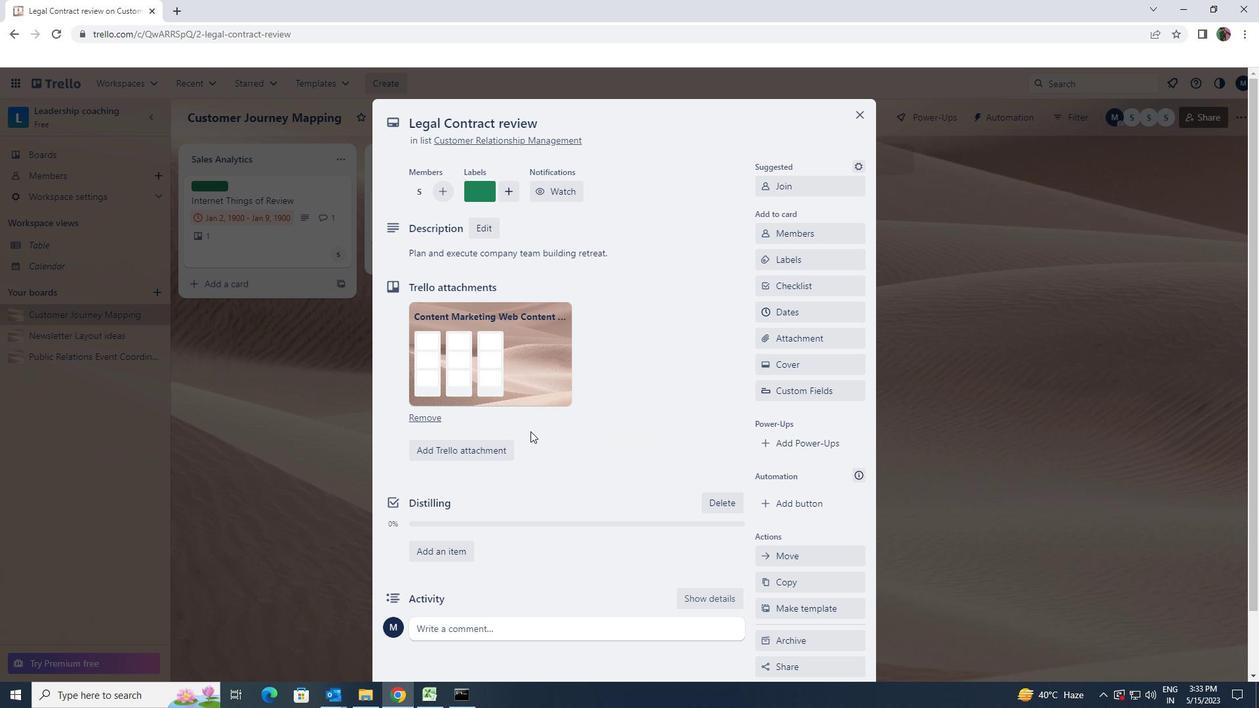 
Action: Mouse scrolled (530, 431) with delta (0, 0)
Screenshot: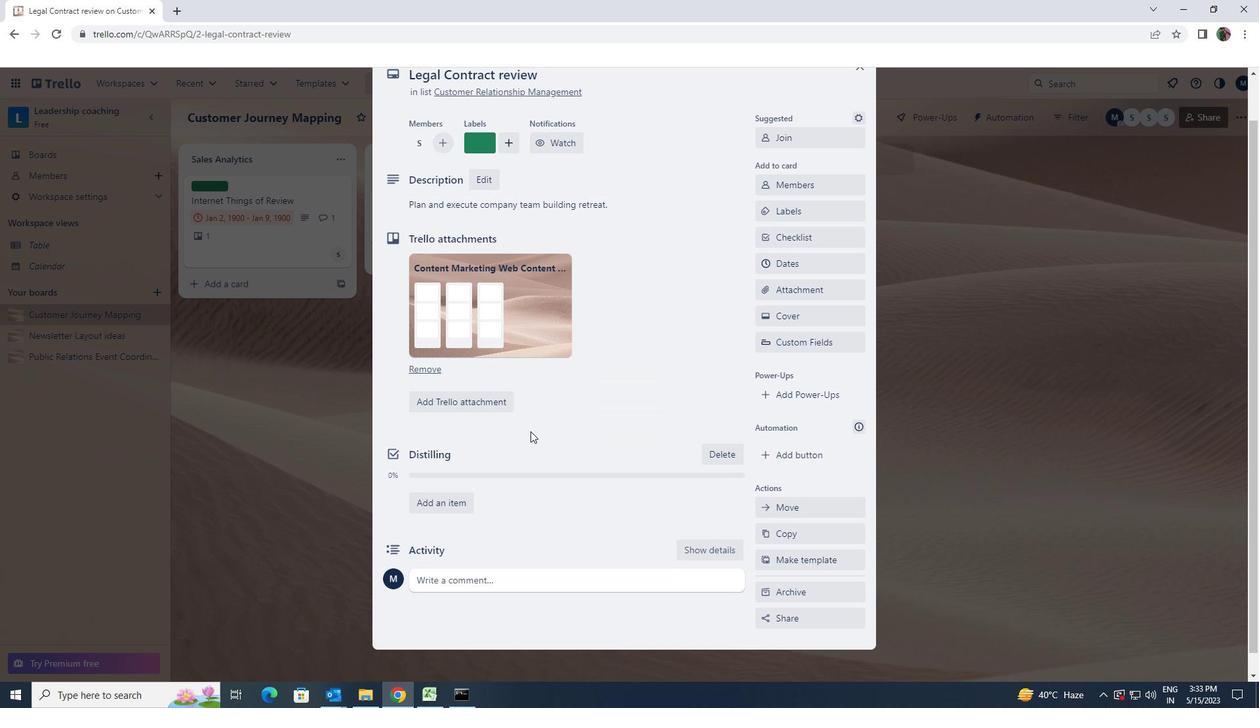 
Action: Mouse scrolled (530, 431) with delta (0, 0)
Screenshot: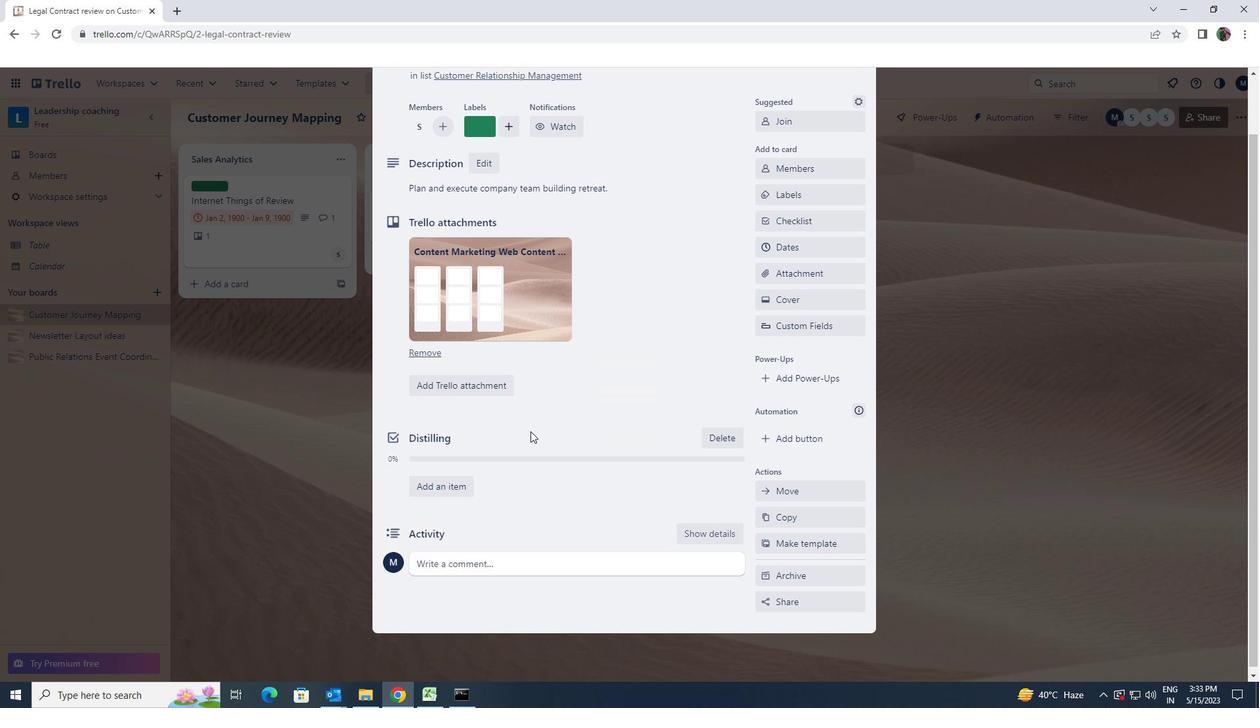 
Action: Mouse moved to (546, 561)
Screenshot: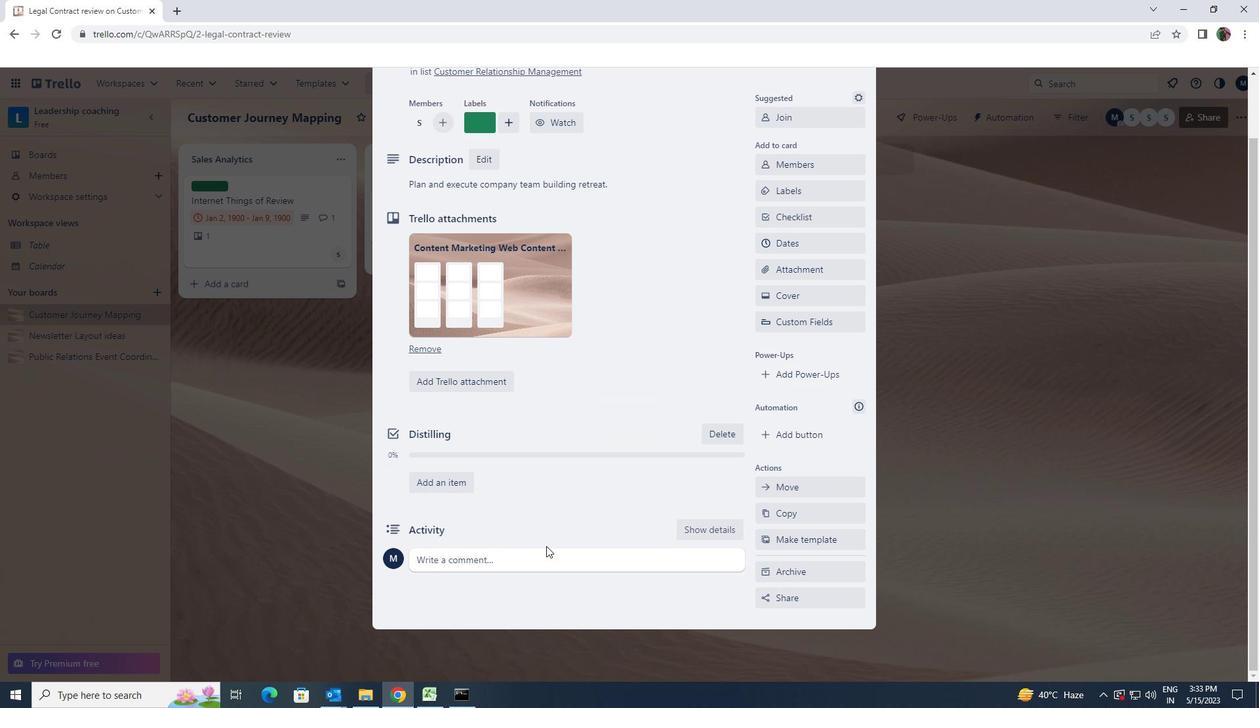 
Action: Mouse pressed left at (546, 561)
Screenshot: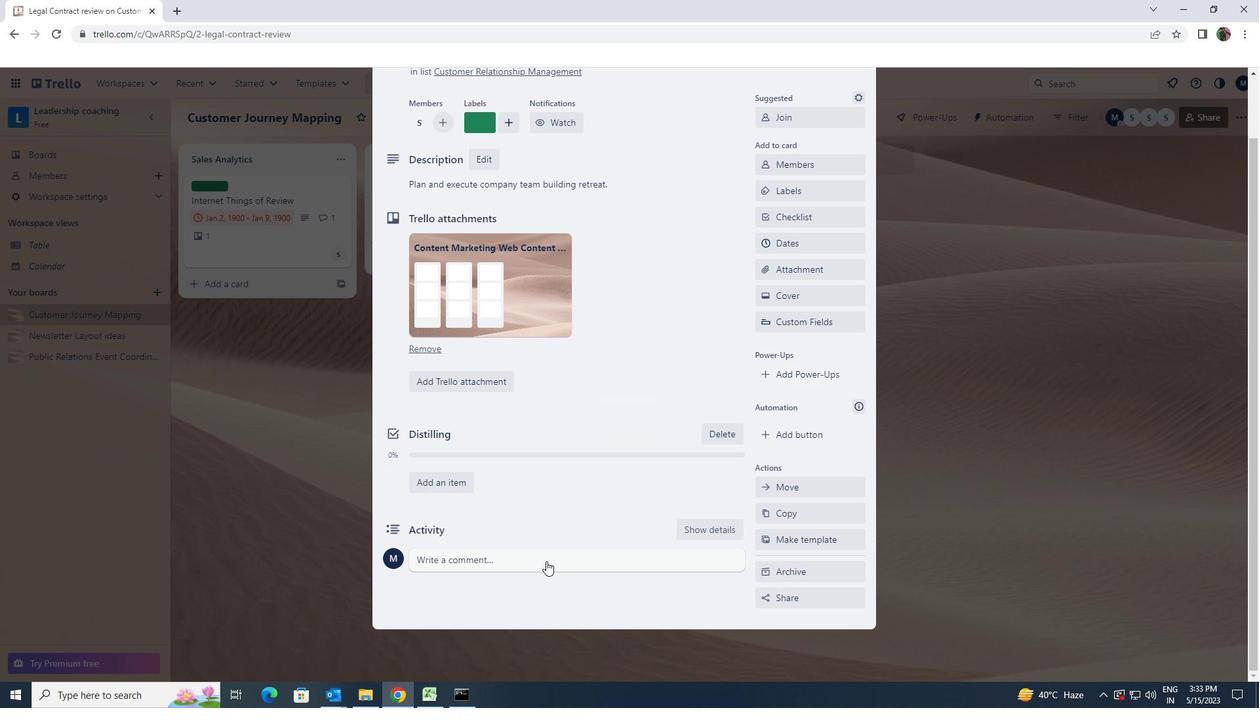 
Action: Key pressed <Key.shift>LE<Key.space>US<Key.space>APPROACH<Key.space>THIS<Key.space>TASL<Key.space><Key.backspace>K<Key.space><Key.backspace><Key.backspace><Key.backspace>K<Key.space>WITH<Key.space>SENSE<Key.space>OF<Key.space>OWNERSHIP<Key.space>AND<Key.space>RESPONSIBILITY<Key.space>RECOGNIZING<Key.space>THAT<Key.space>ITS<Key.space>SUCCESS<Key.space>IS<Key.space>OUR<Key.space>REE<Key.backspace>SPONSIBILTY.
Screenshot: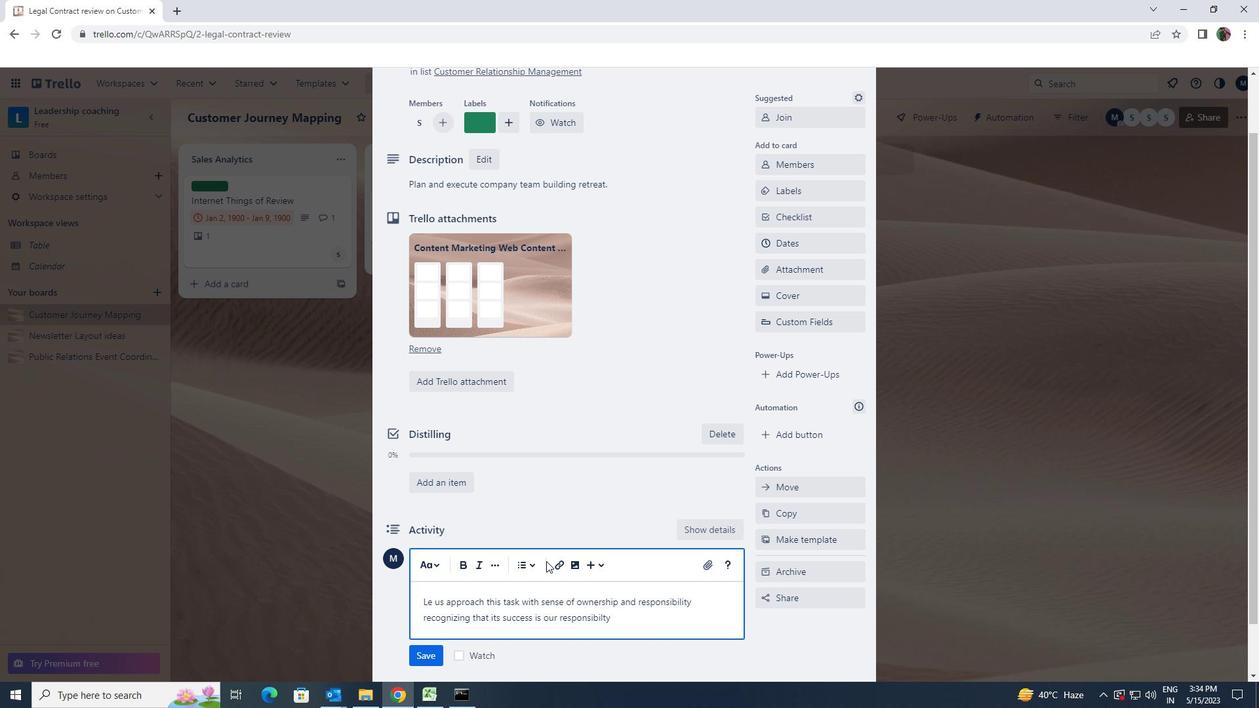 
Action: Mouse moved to (426, 658)
Screenshot: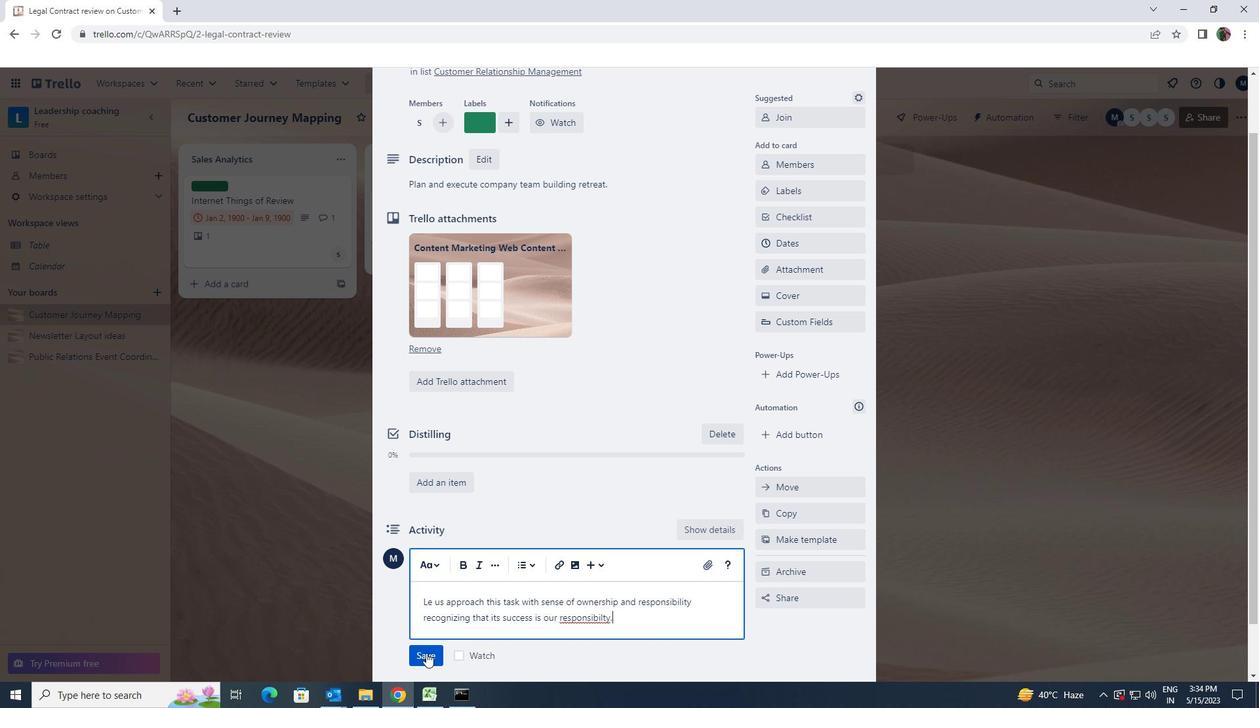 
Action: Mouse pressed left at (426, 658)
Screenshot: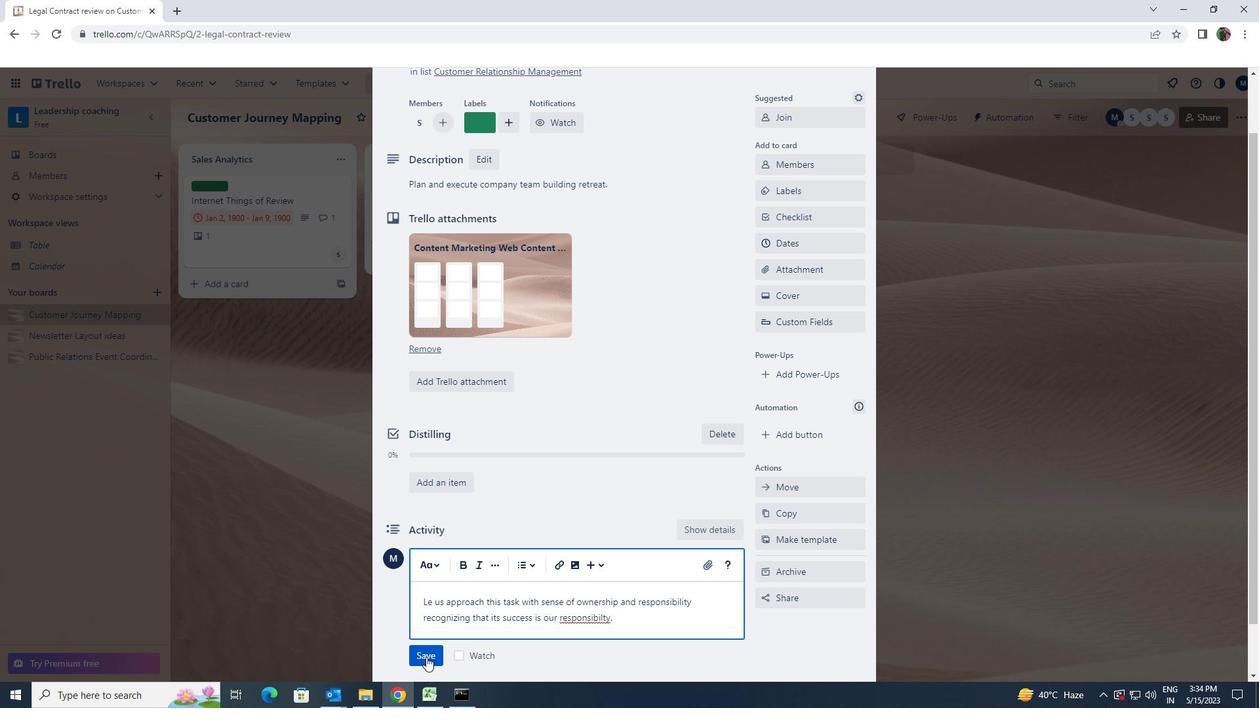 
Action: Mouse moved to (584, 604)
Screenshot: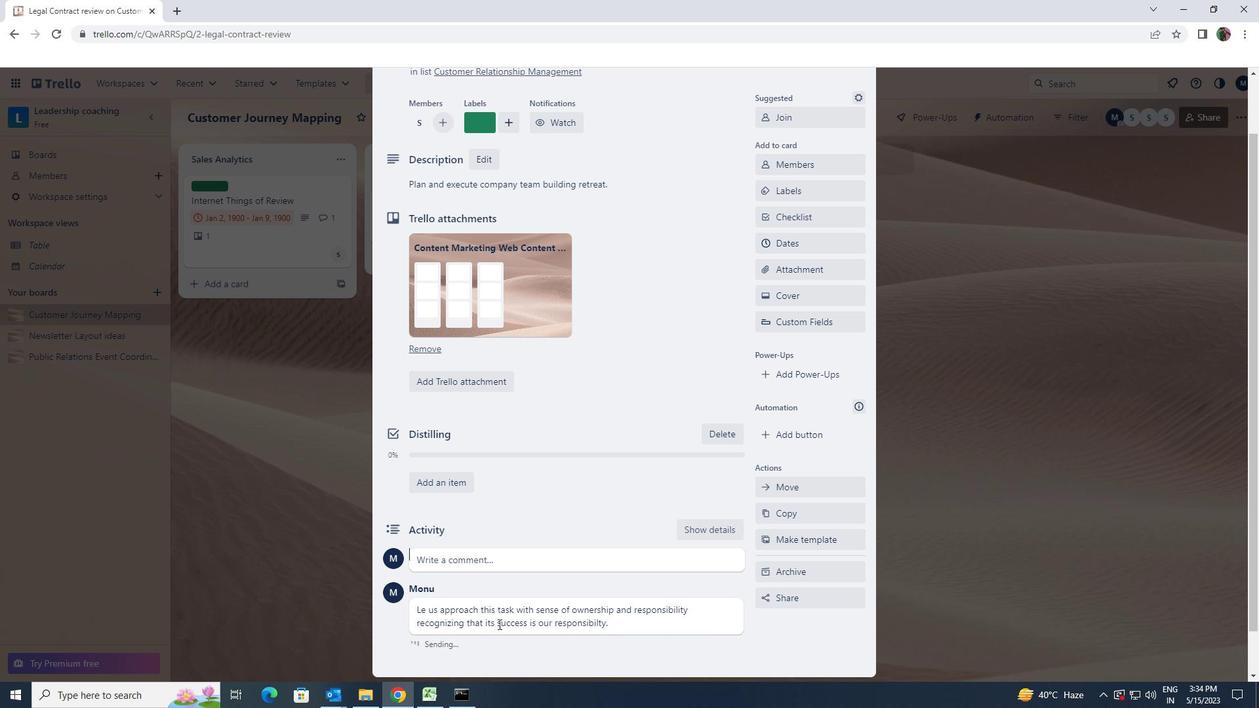 
Action: Mouse scrolled (584, 605) with delta (0, 0)
Screenshot: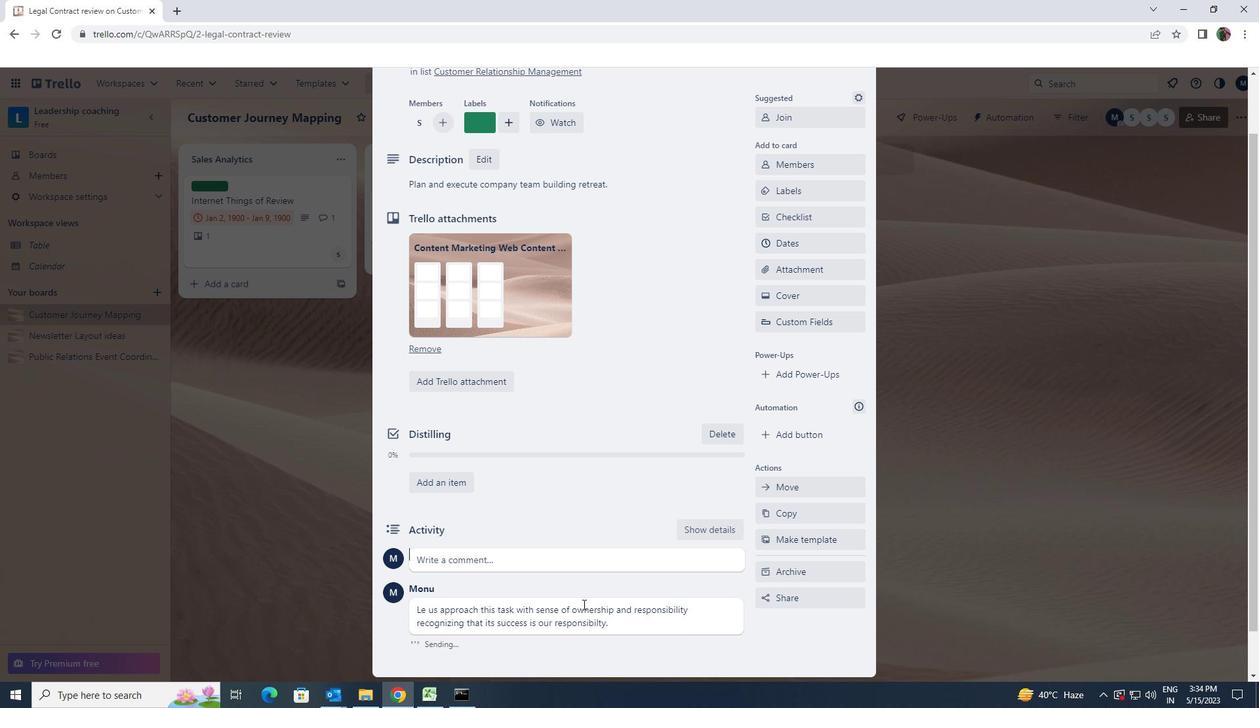 
Action: Mouse scrolled (584, 605) with delta (0, 0)
Screenshot: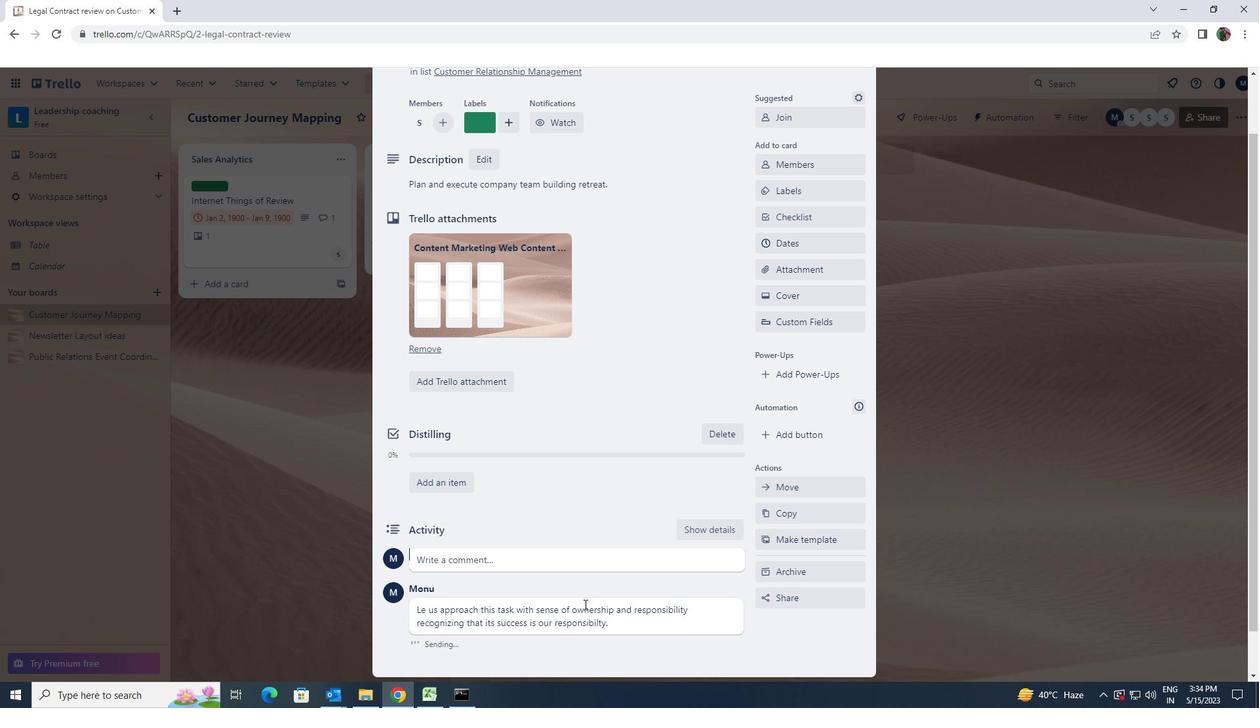 
Action: Mouse scrolled (584, 605) with delta (0, 0)
Screenshot: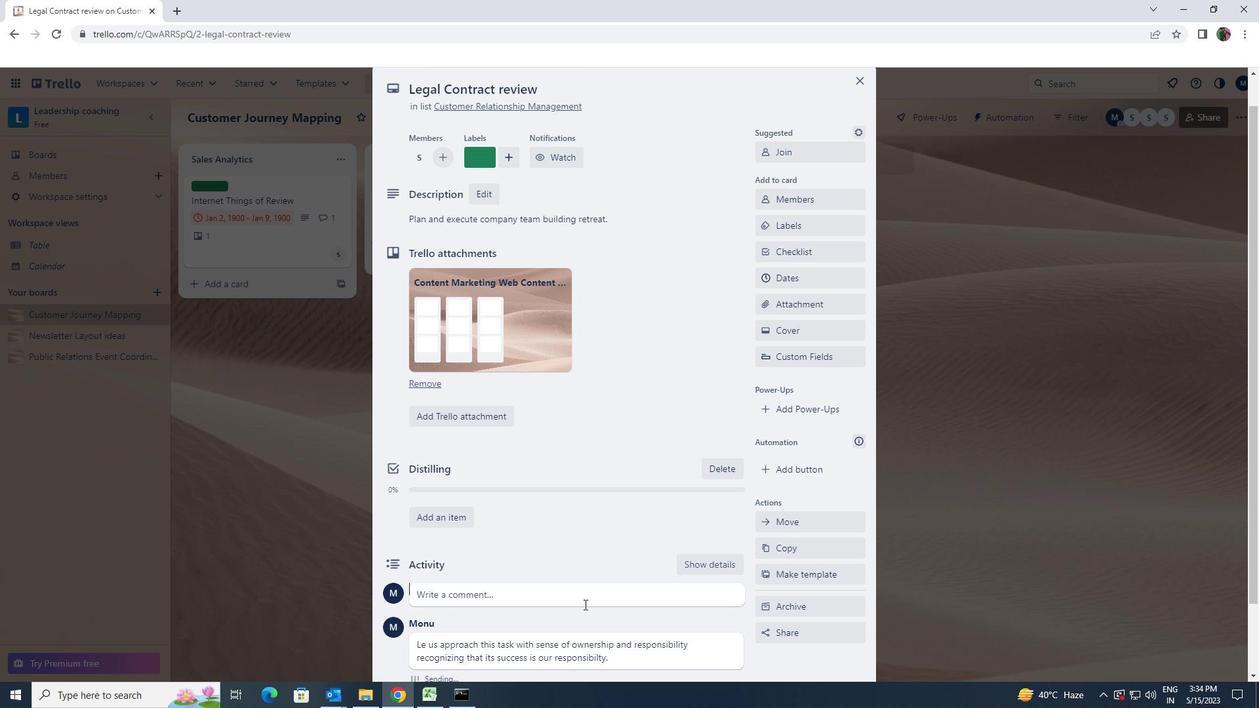 
Action: Mouse scrolled (584, 605) with delta (0, 0)
Screenshot: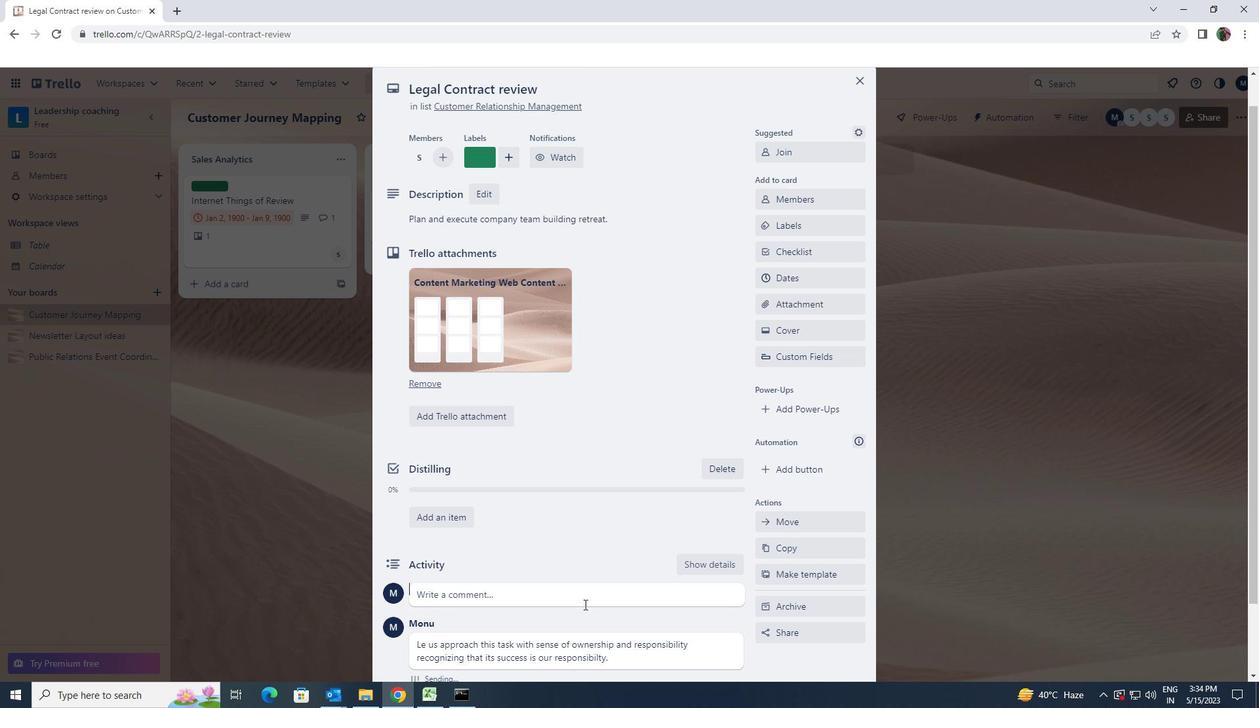 
Action: Mouse moved to (782, 314)
Screenshot: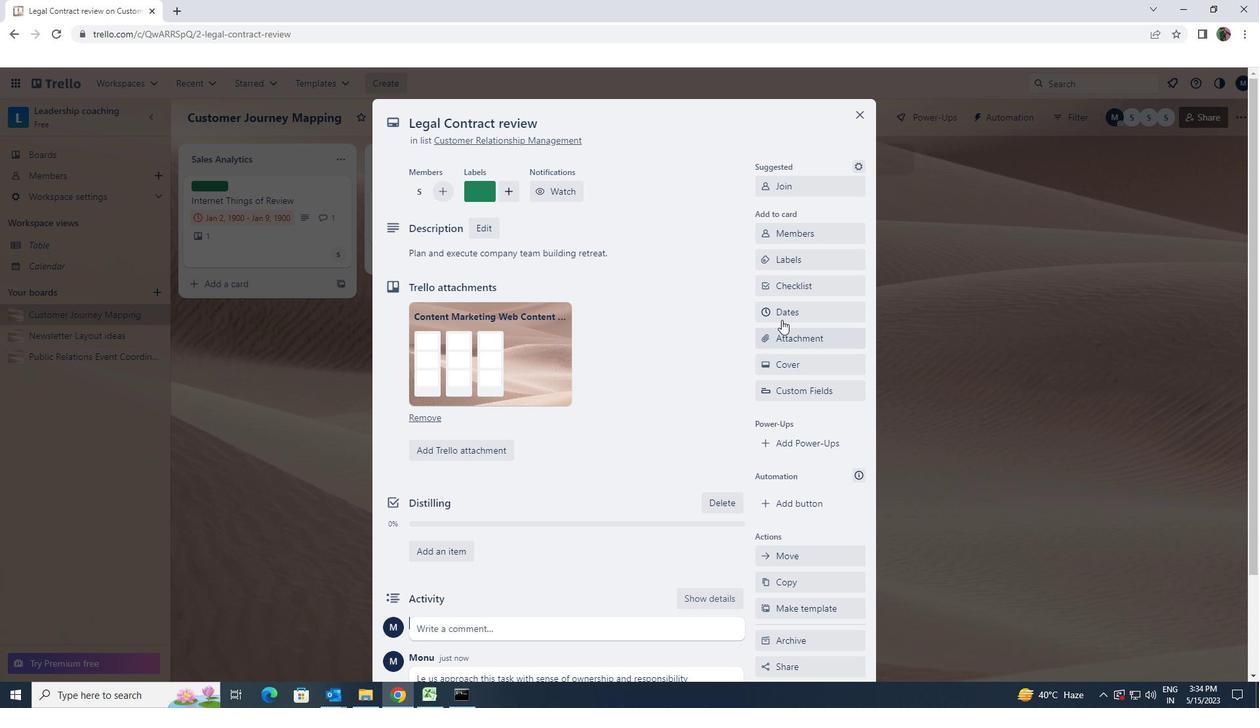 
Action: Mouse pressed left at (782, 314)
Screenshot: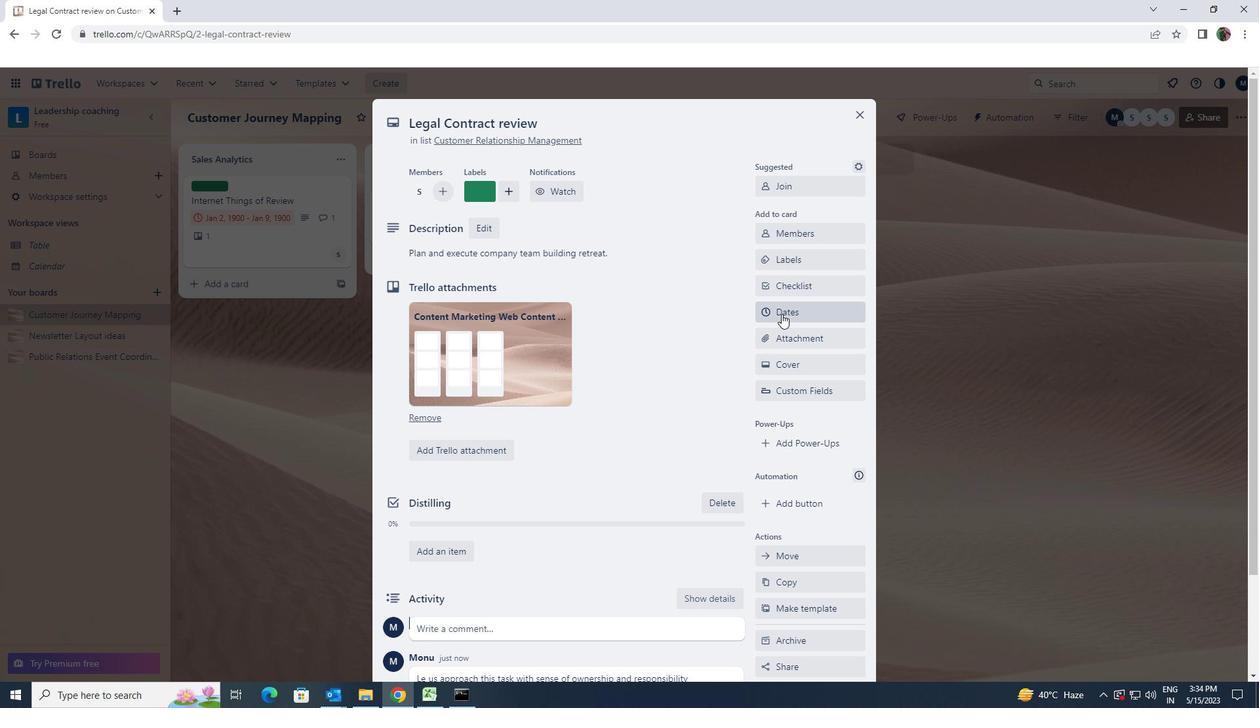 
Action: Mouse moved to (770, 354)
Screenshot: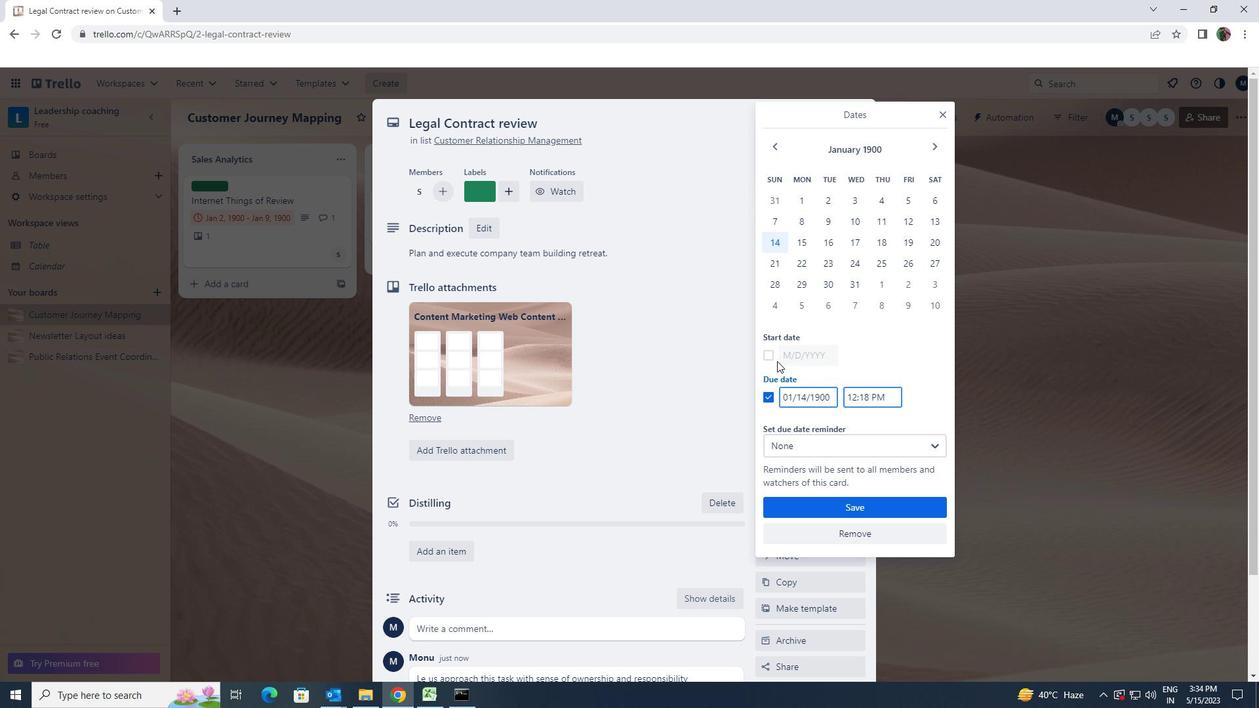 
Action: Mouse pressed left at (770, 354)
Screenshot: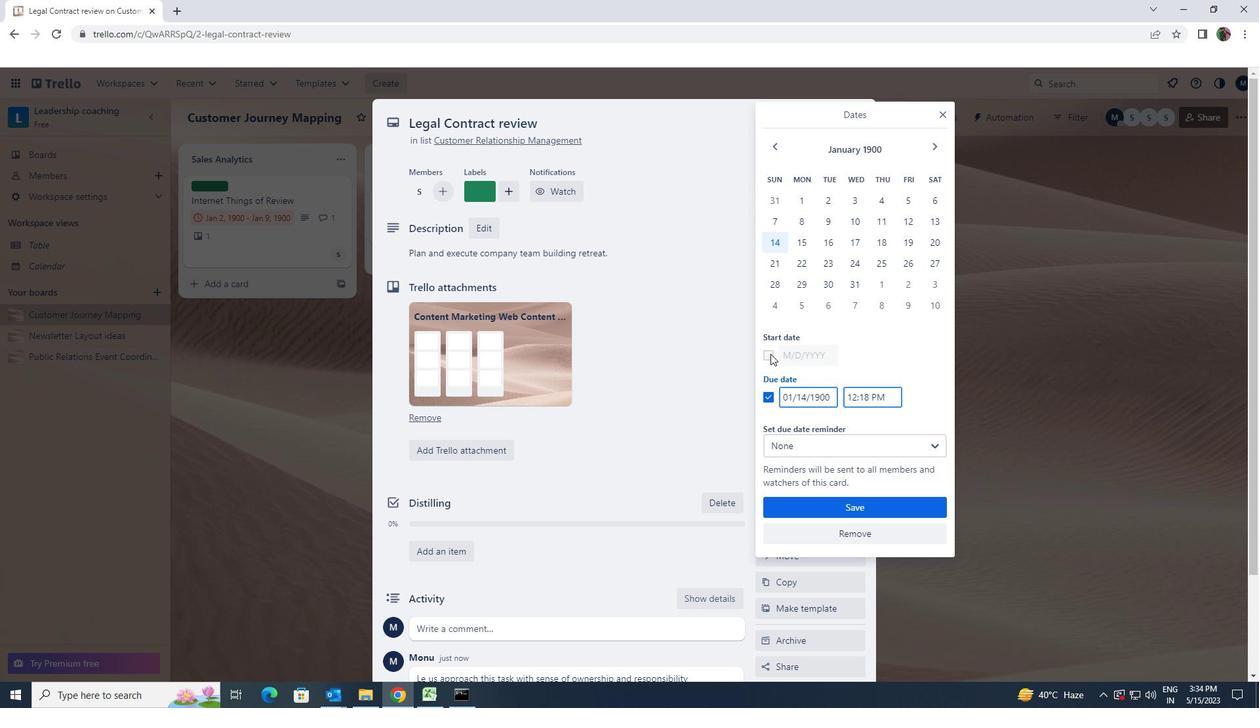 
Action: Mouse moved to (831, 357)
Screenshot: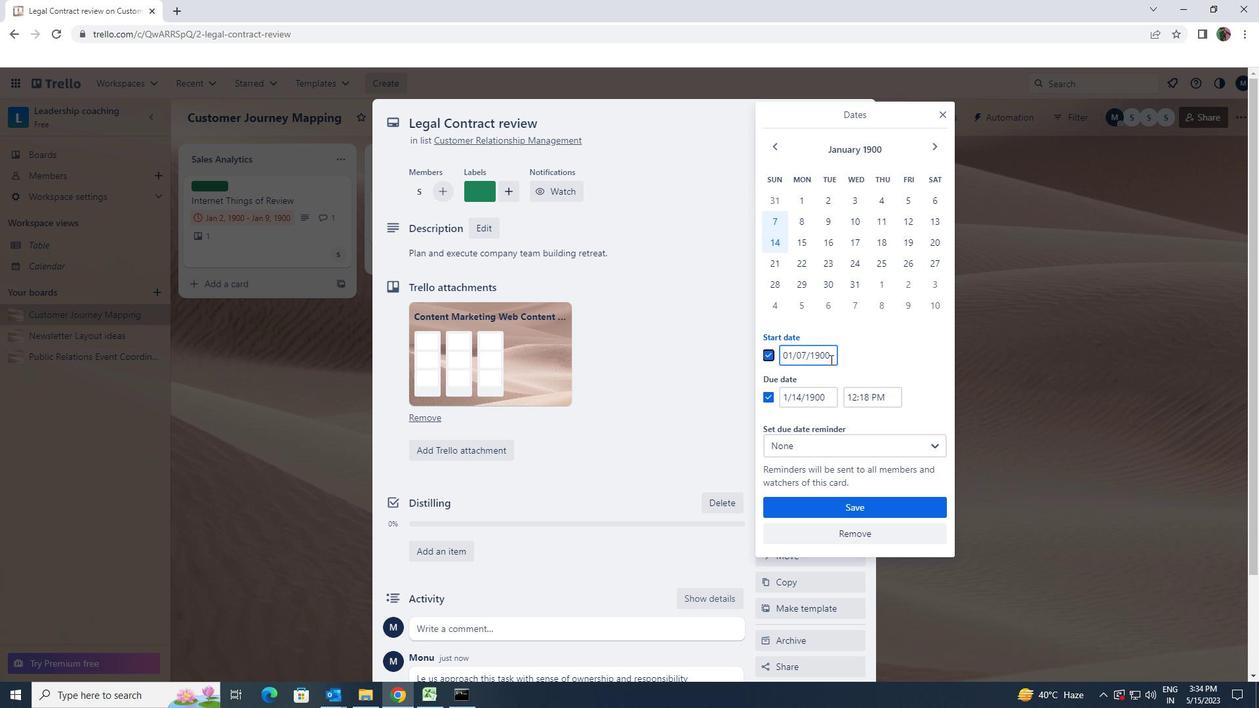 
Action: Mouse pressed left at (831, 357)
Screenshot: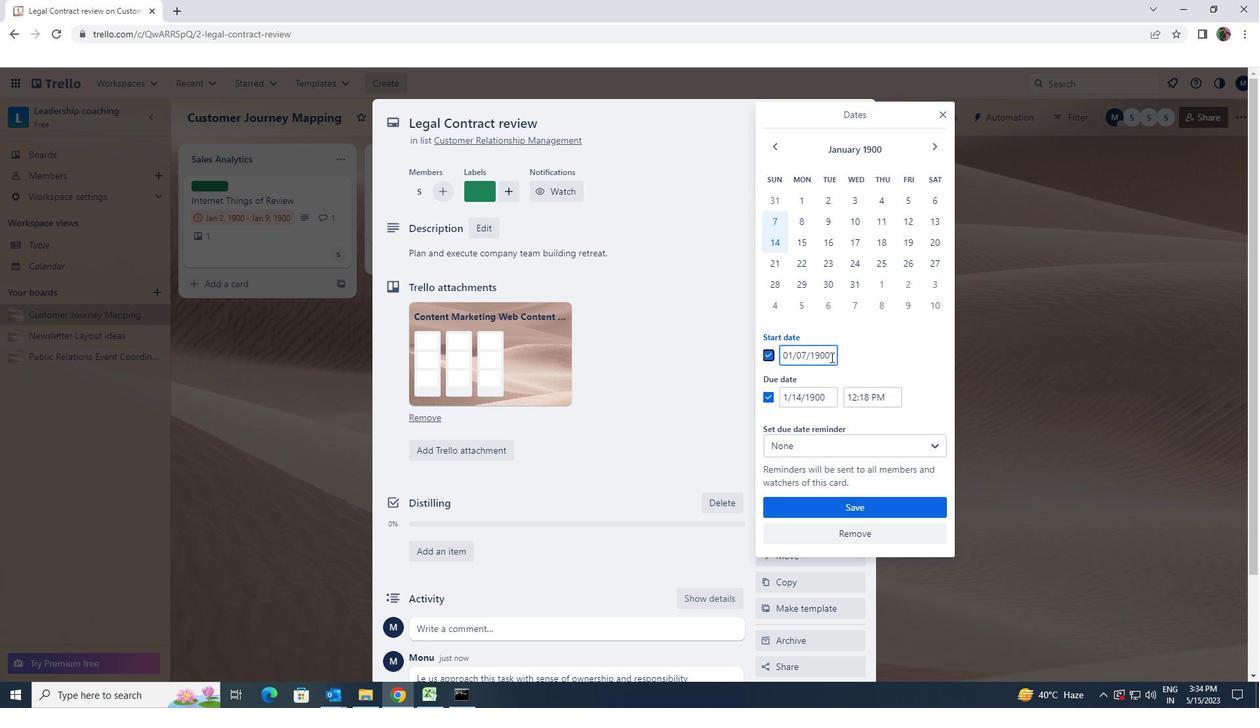 
Action: Mouse moved to (782, 360)
Screenshot: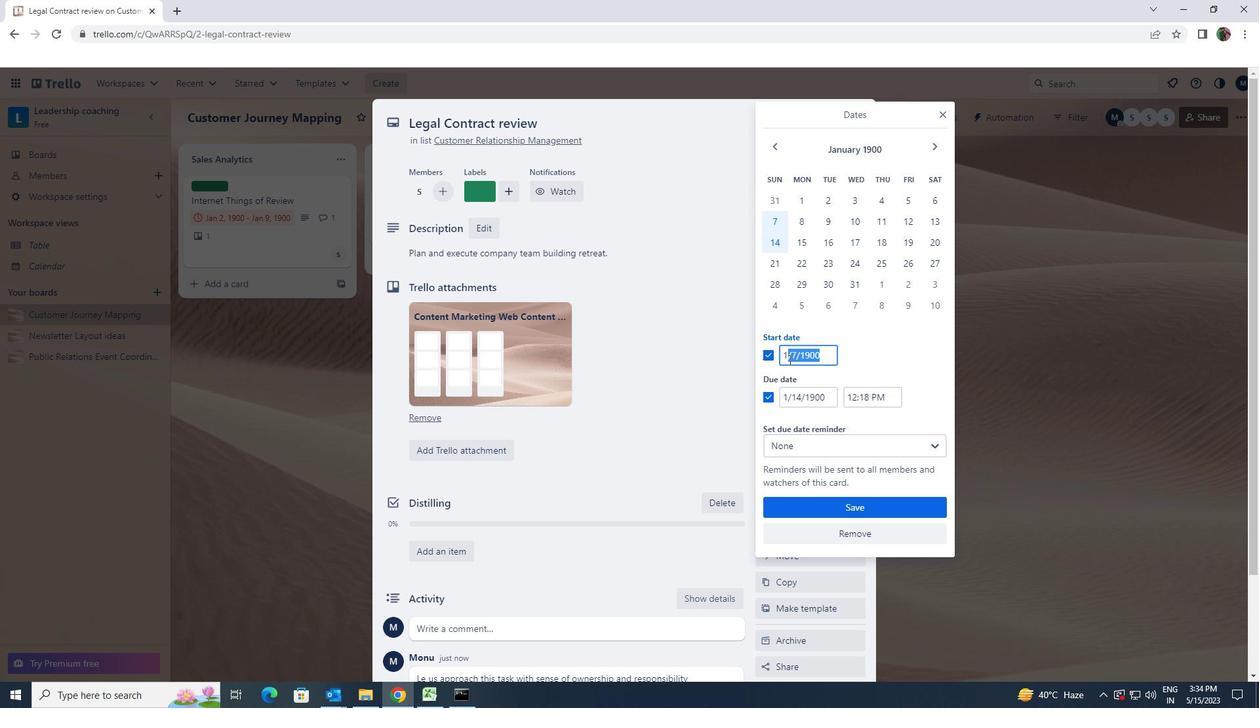 
Action: Key pressed 1/8/1900
Screenshot: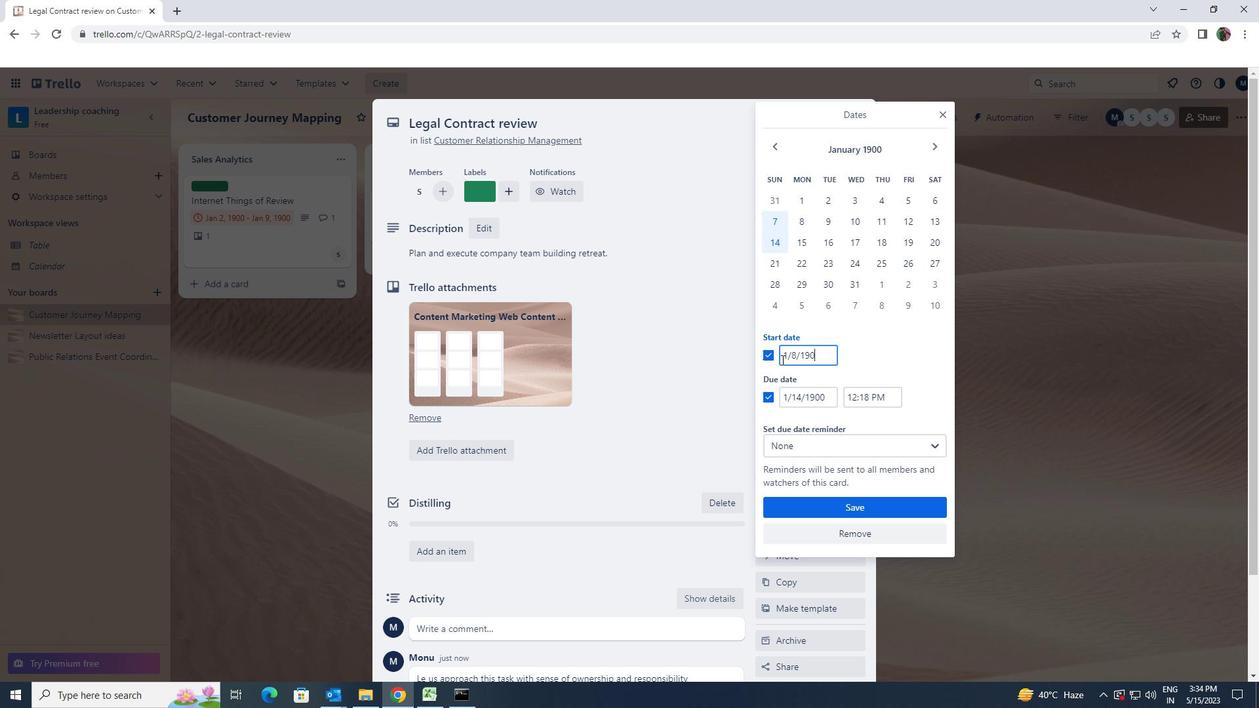 
Action: Mouse moved to (834, 402)
Screenshot: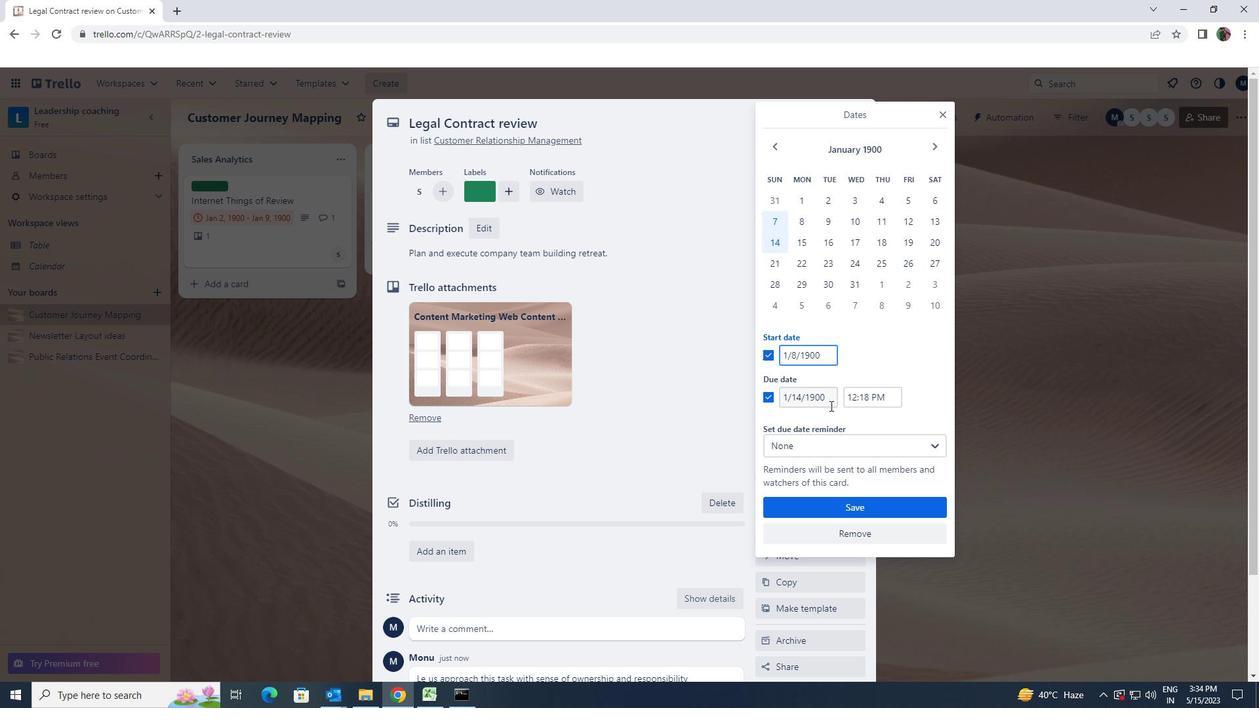 
Action: Mouse pressed left at (834, 402)
Screenshot: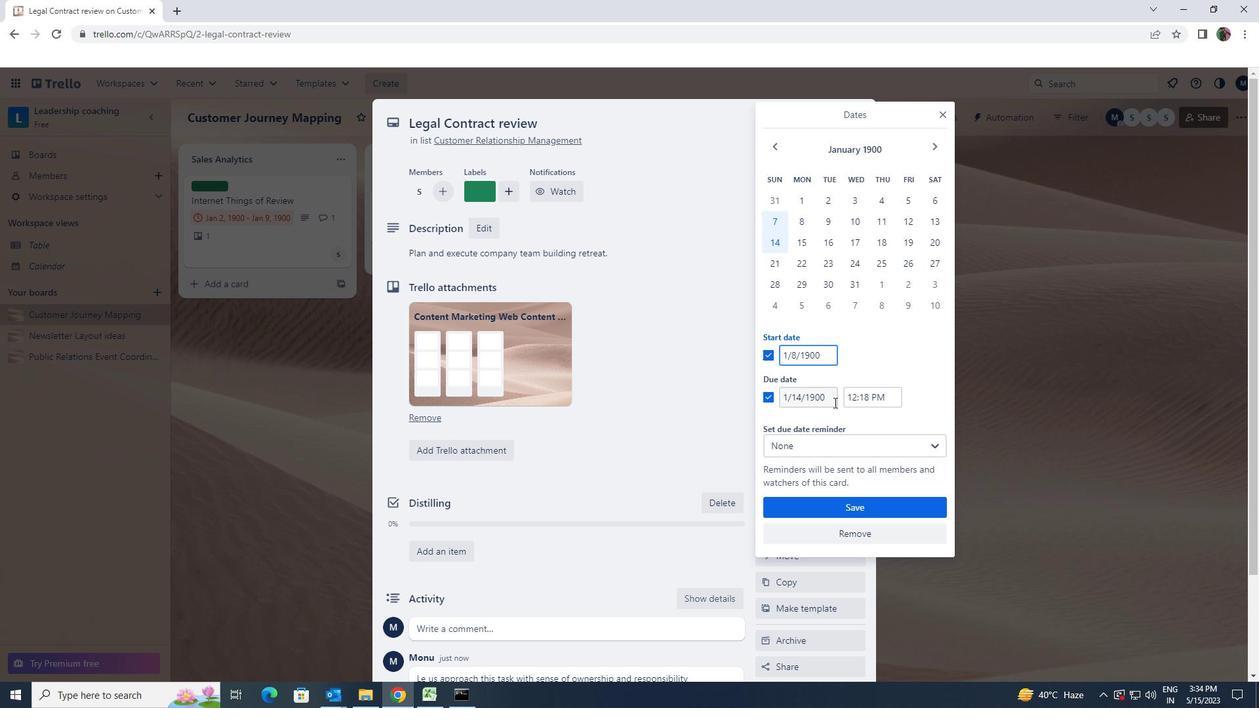 
Action: Mouse moved to (771, 409)
Screenshot: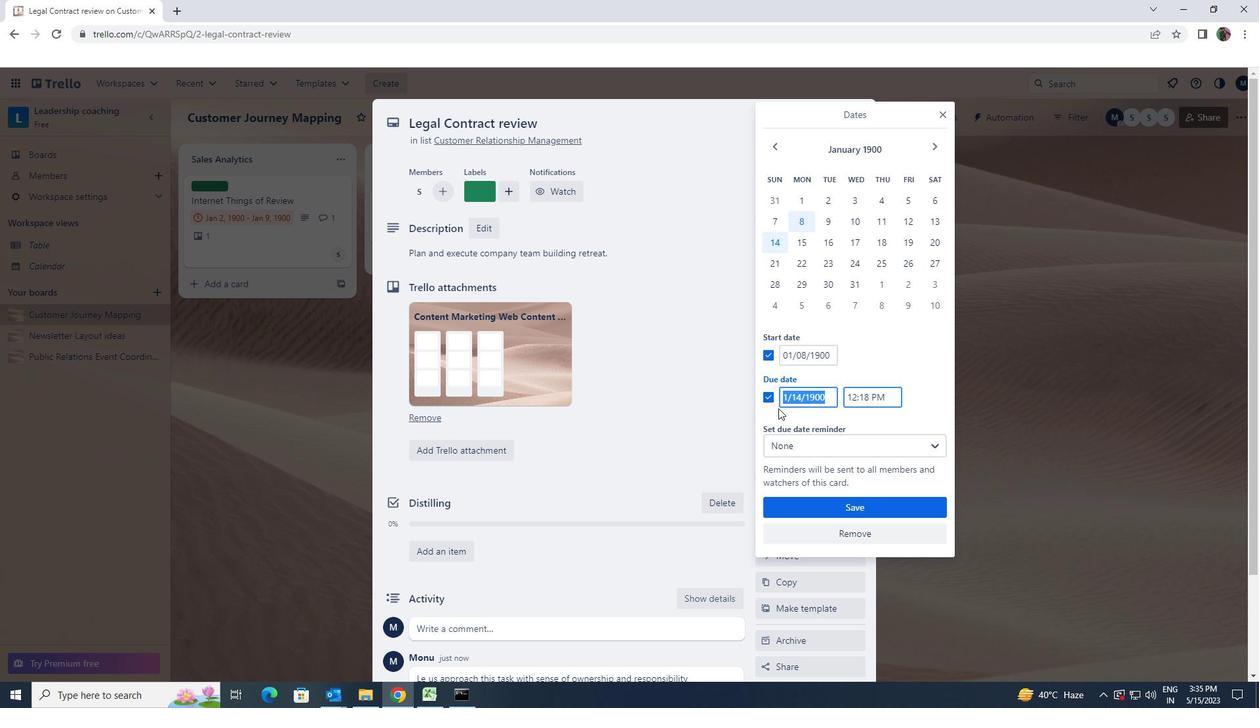 
Action: Key pressed 1/15/1900
Screenshot: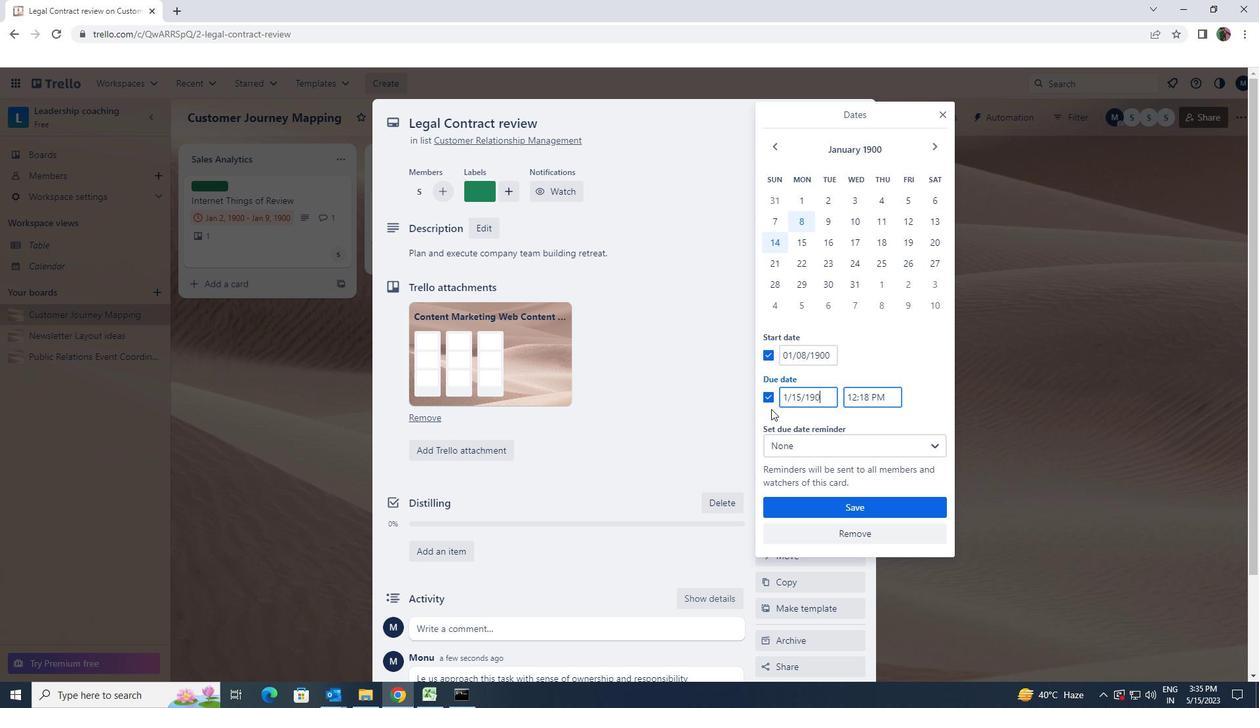 
Action: Mouse moved to (803, 502)
Screenshot: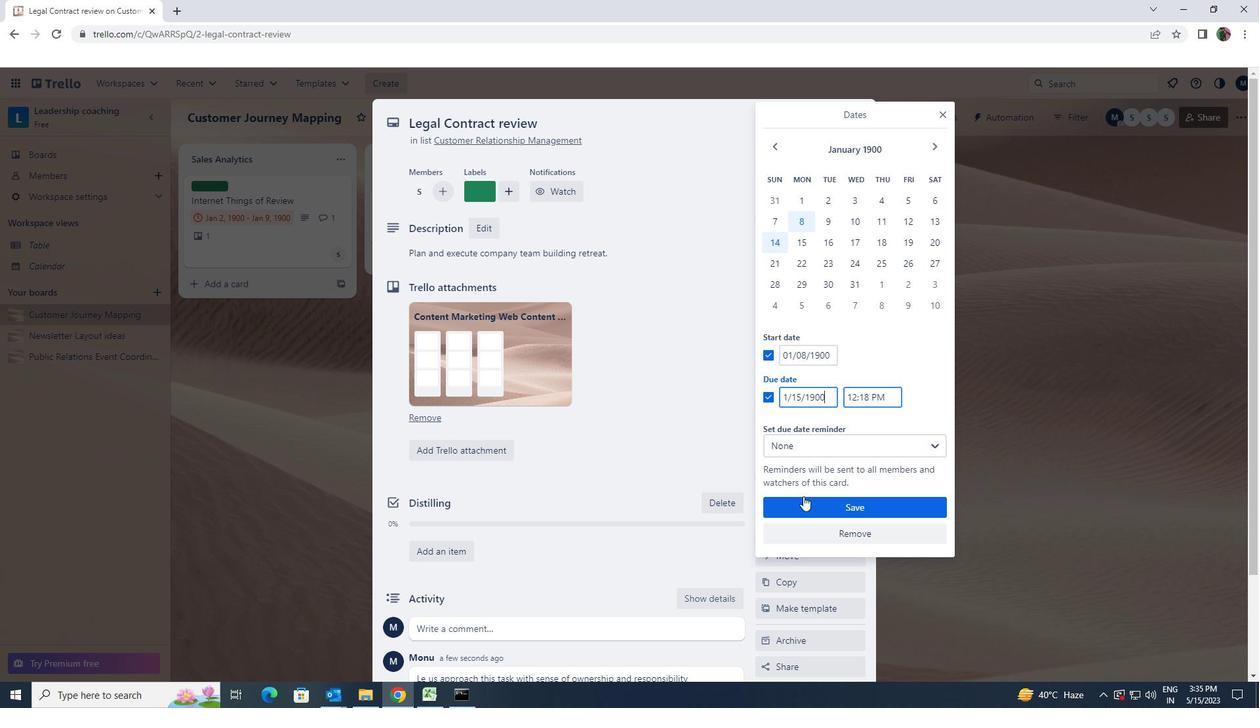 
Action: Mouse pressed left at (803, 502)
Screenshot: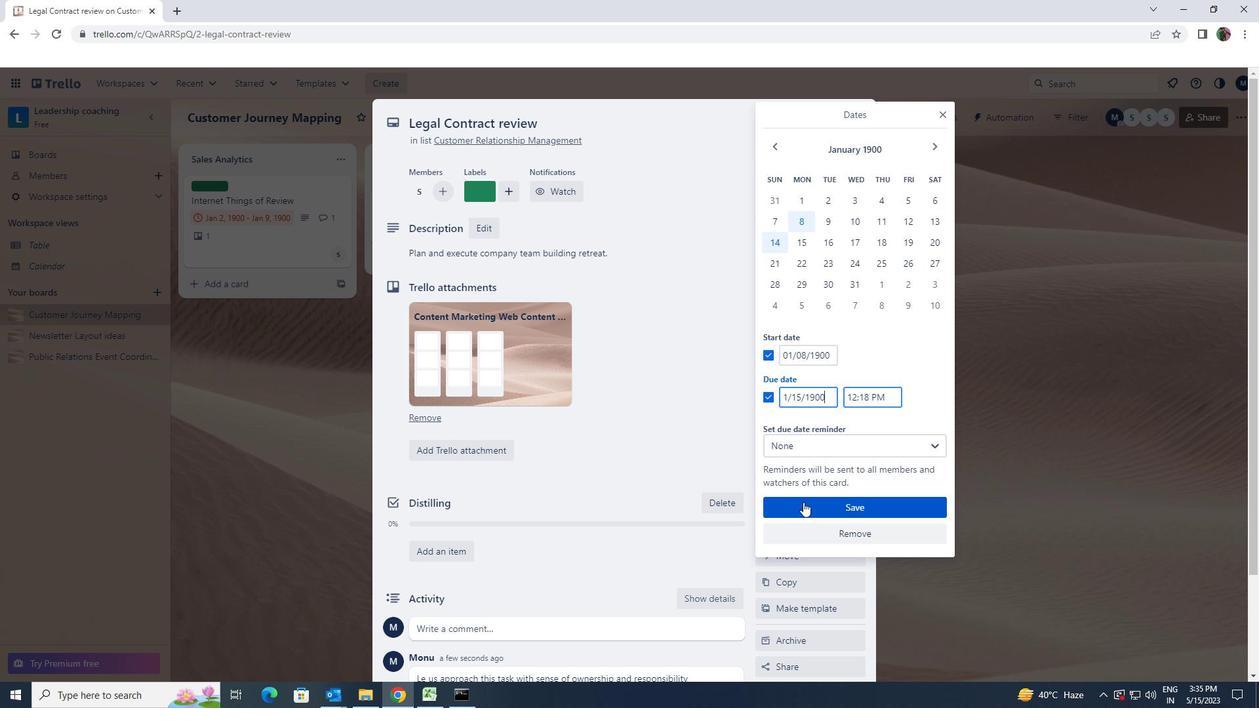 
